 Task: Look for products in the category "Babies & Kids" from Aura Cacia only.
Action: Mouse moved to (326, 134)
Screenshot: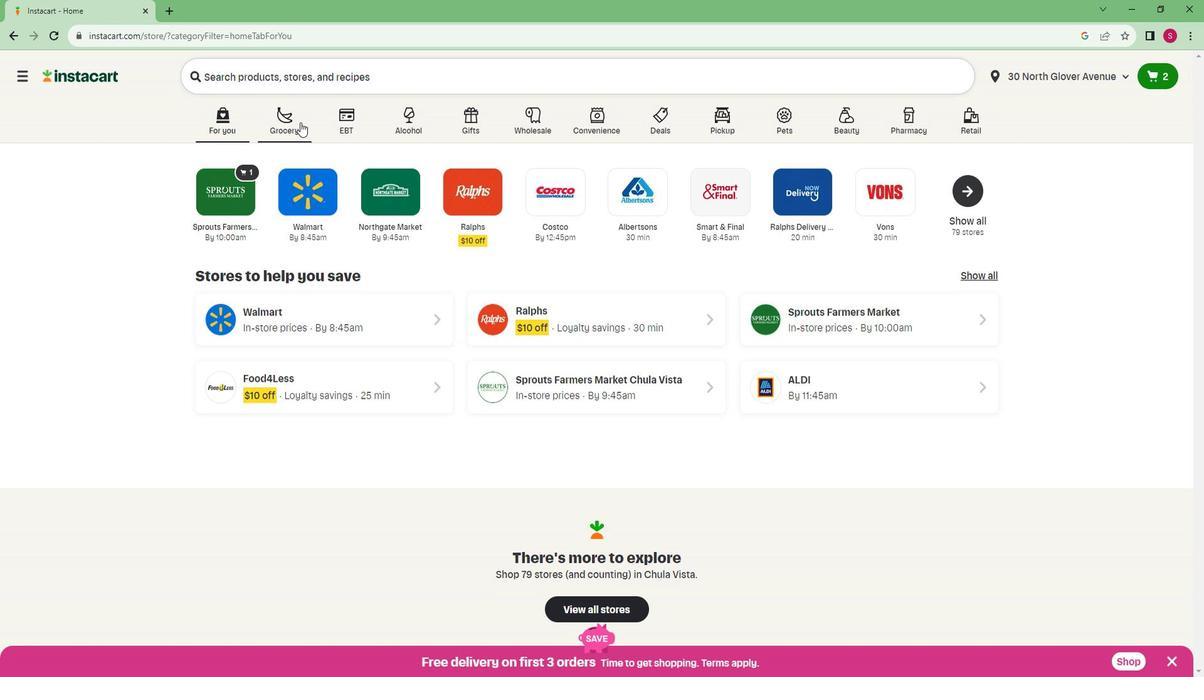 
Action: Mouse pressed left at (326, 134)
Screenshot: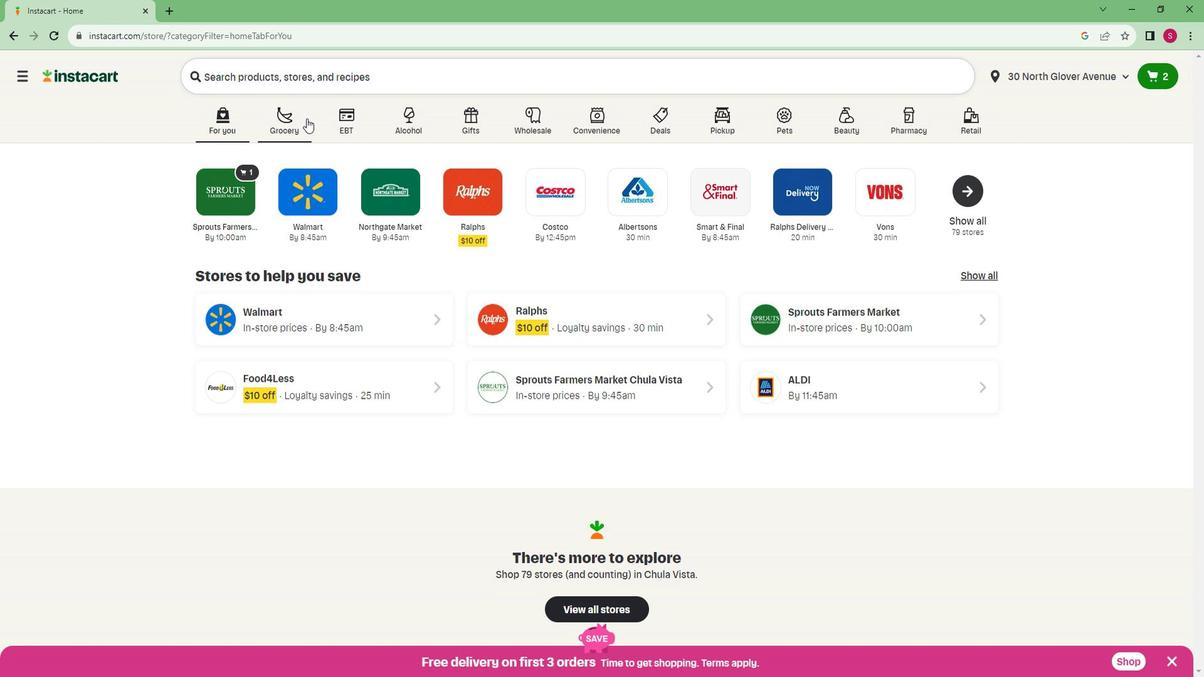 
Action: Mouse moved to (260, 380)
Screenshot: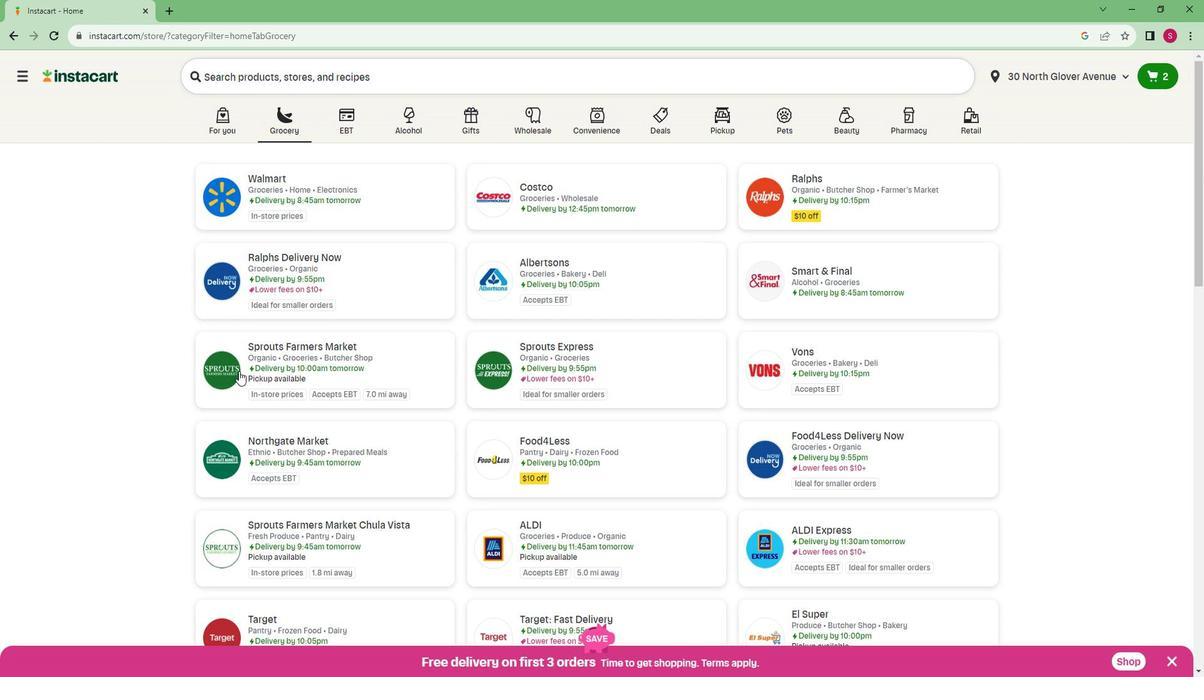 
Action: Mouse pressed left at (260, 380)
Screenshot: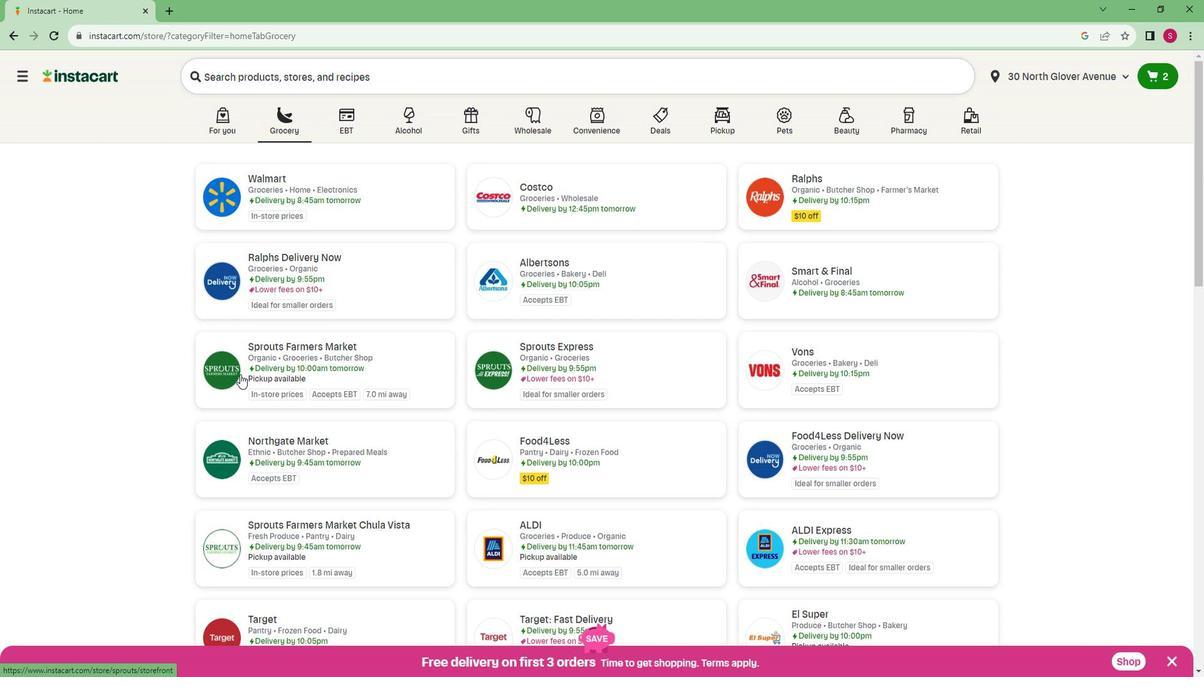 
Action: Mouse moved to (70, 515)
Screenshot: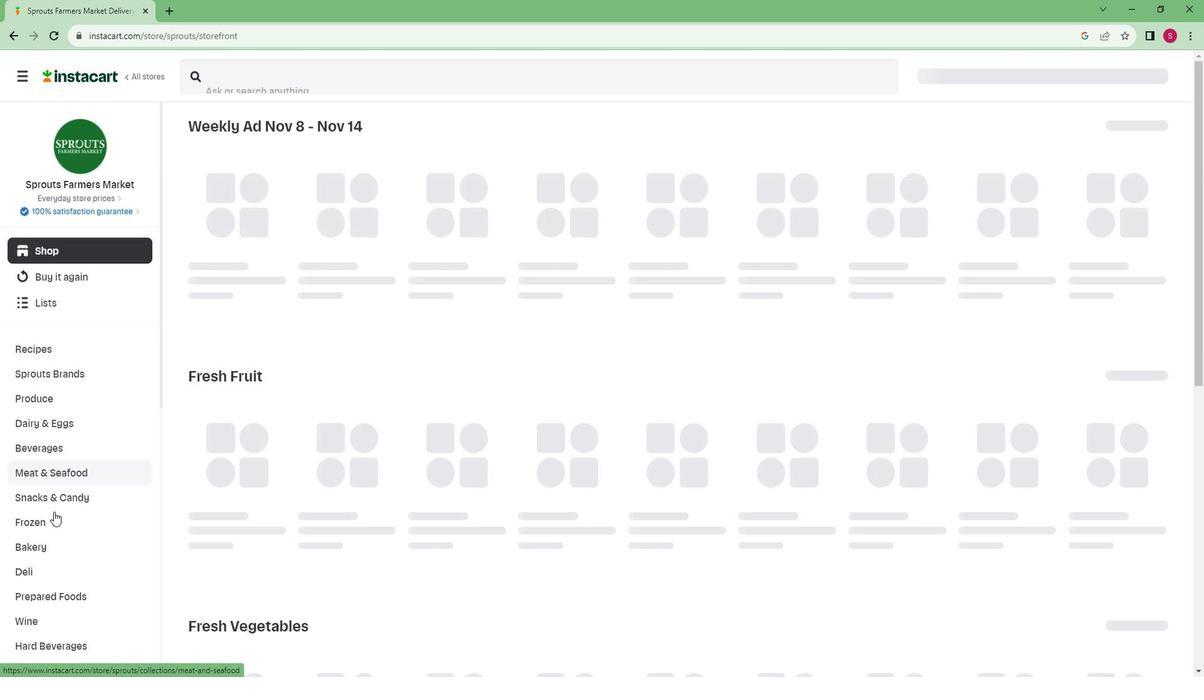 
Action: Mouse scrolled (70, 514) with delta (0, 0)
Screenshot: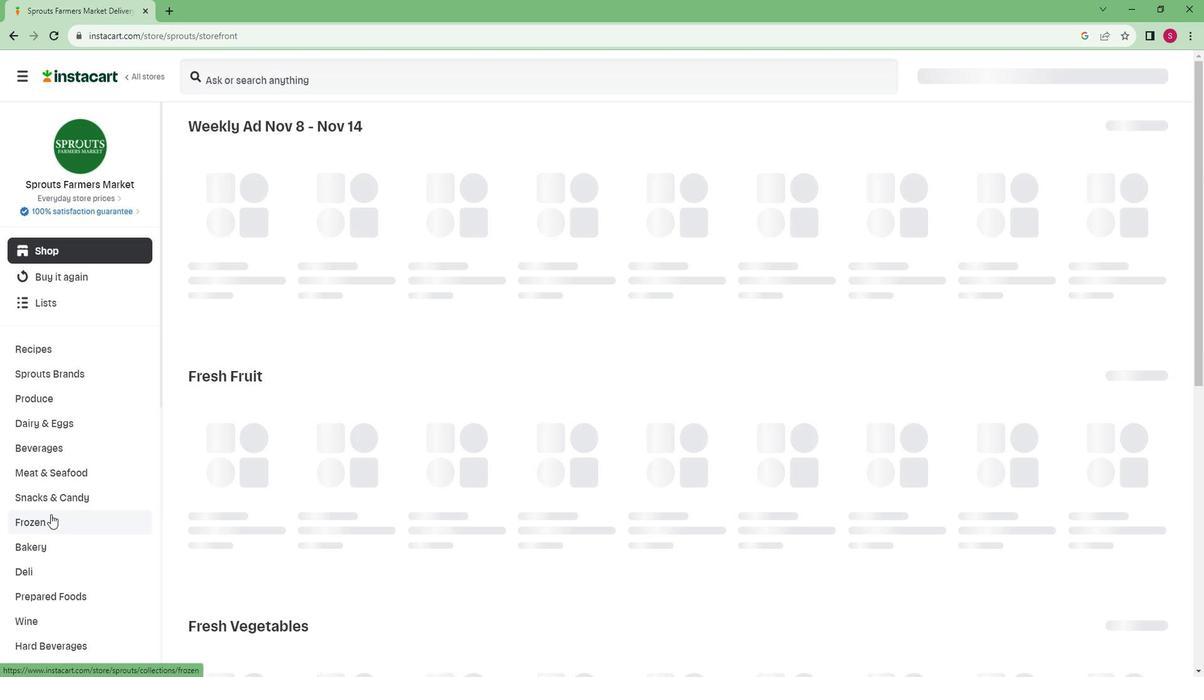 
Action: Mouse scrolled (70, 514) with delta (0, 0)
Screenshot: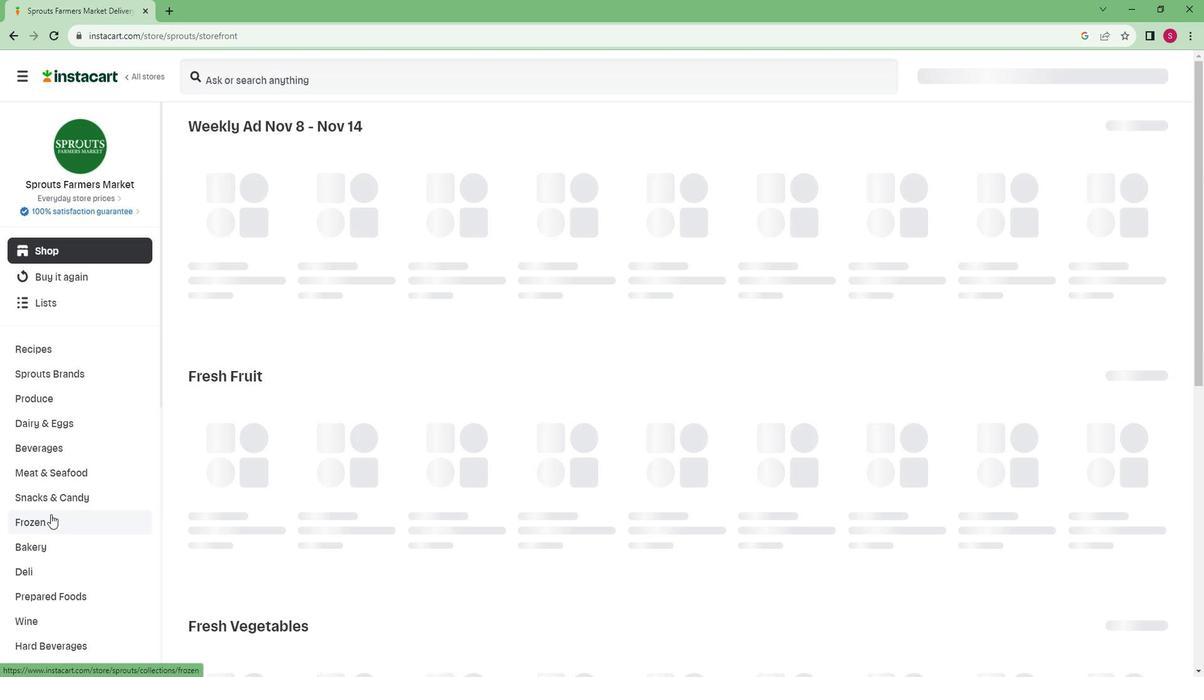 
Action: Mouse scrolled (70, 514) with delta (0, 0)
Screenshot: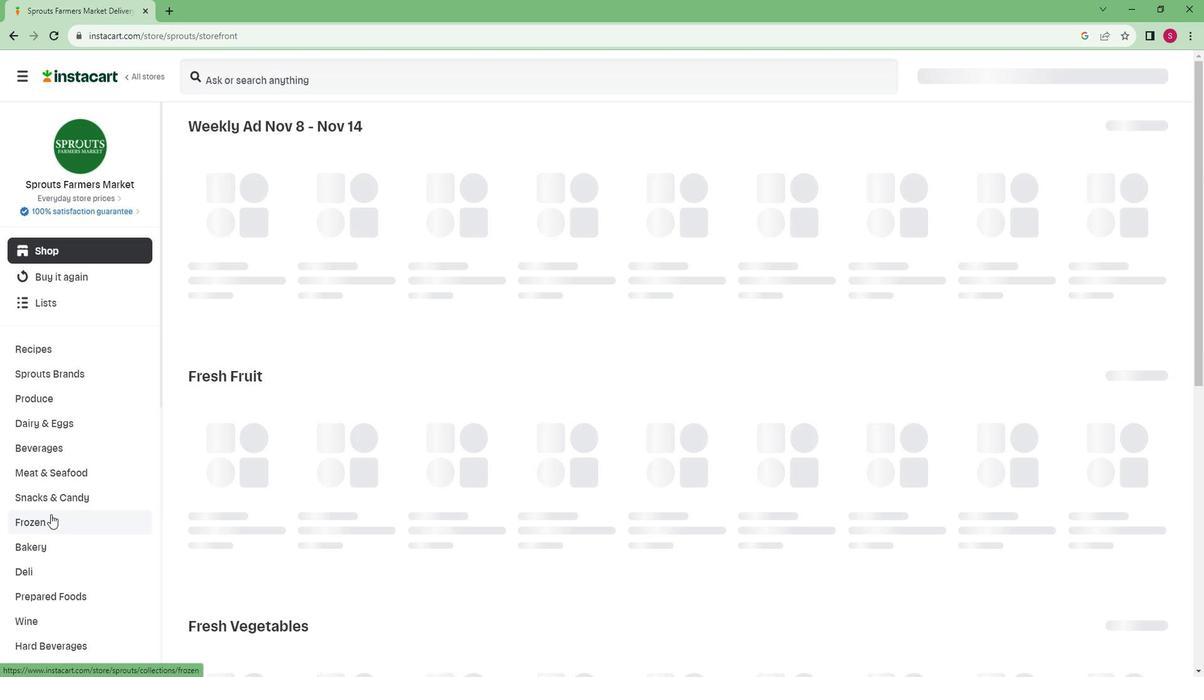 
Action: Mouse scrolled (70, 514) with delta (0, 0)
Screenshot: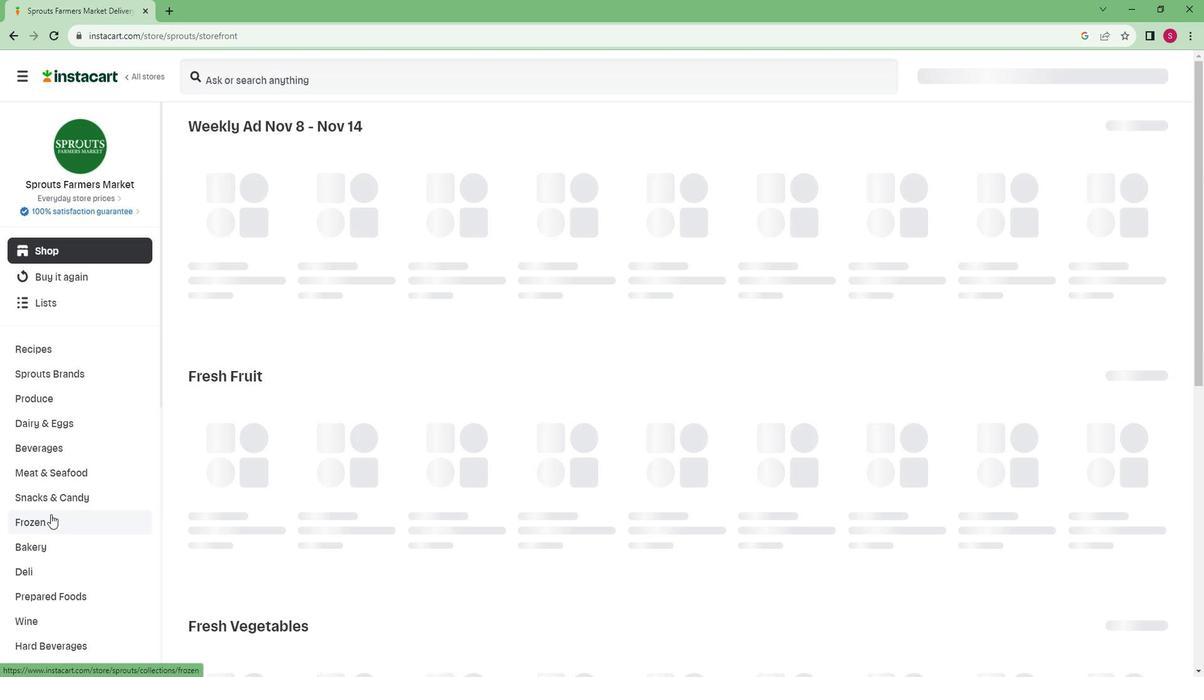 
Action: Mouse moved to (70, 515)
Screenshot: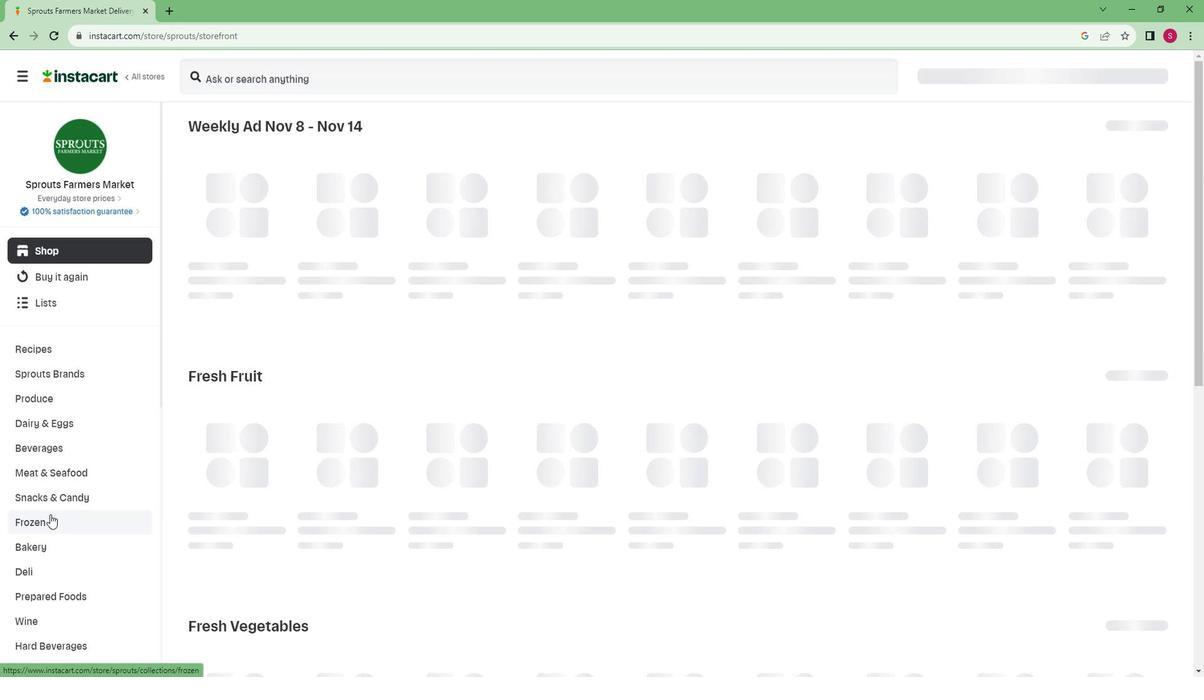 
Action: Mouse scrolled (70, 514) with delta (0, 0)
Screenshot: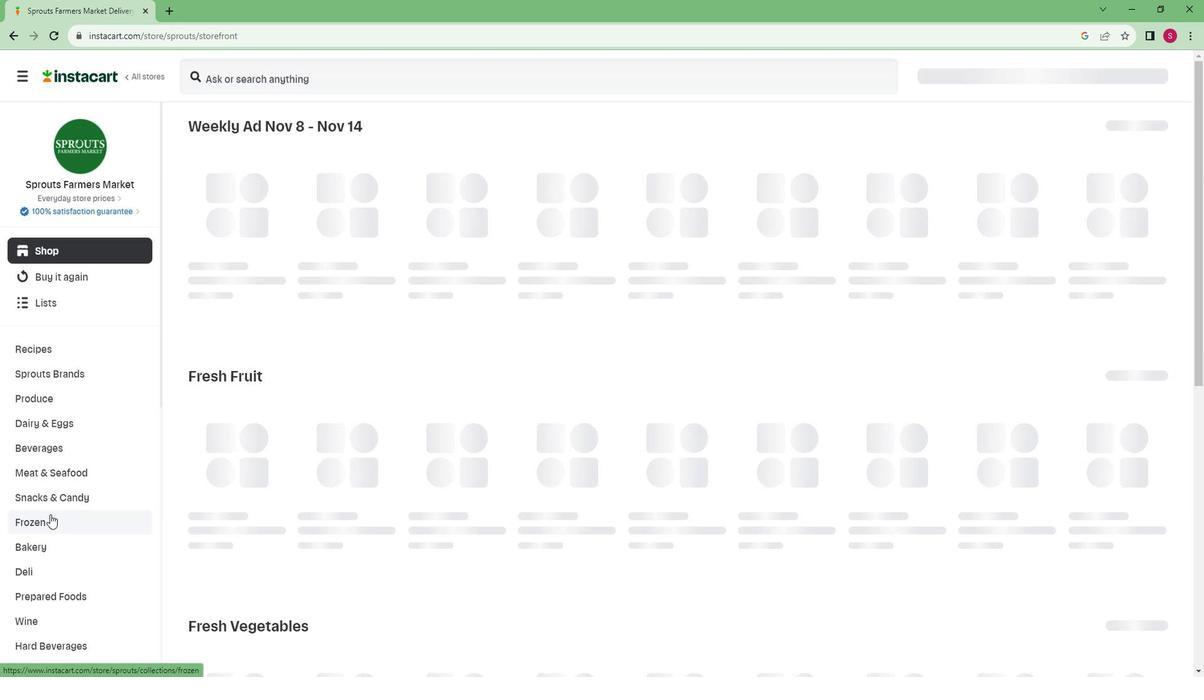 
Action: Mouse moved to (68, 515)
Screenshot: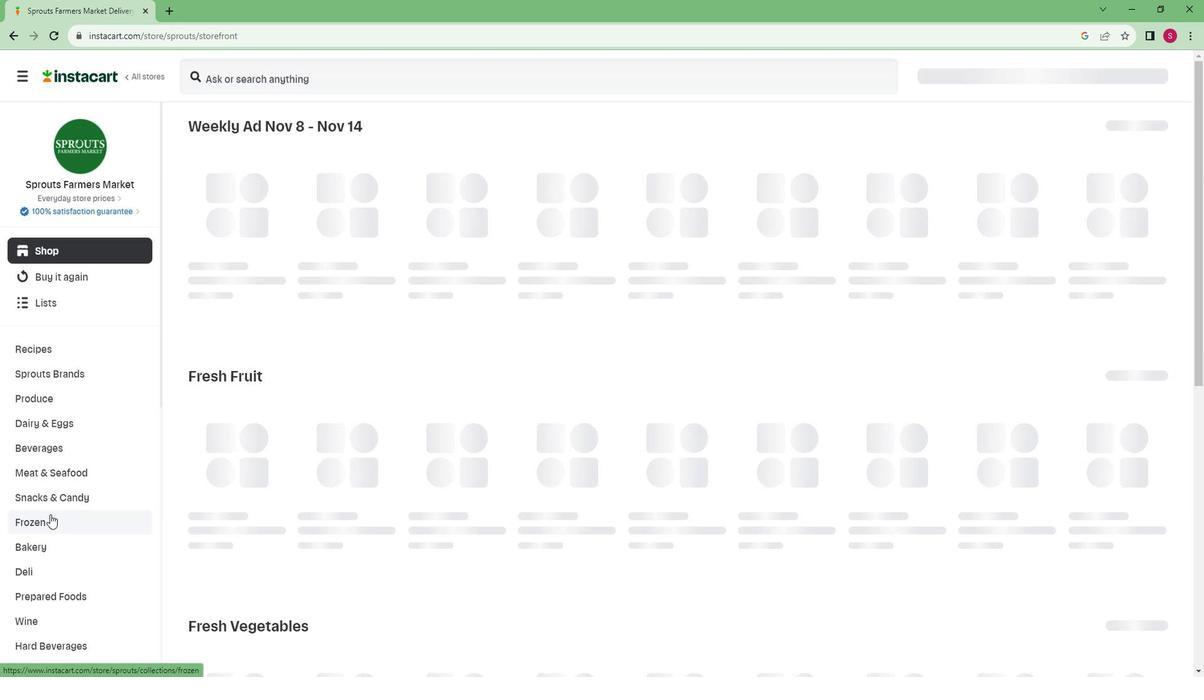 
Action: Mouse scrolled (68, 514) with delta (0, 0)
Screenshot: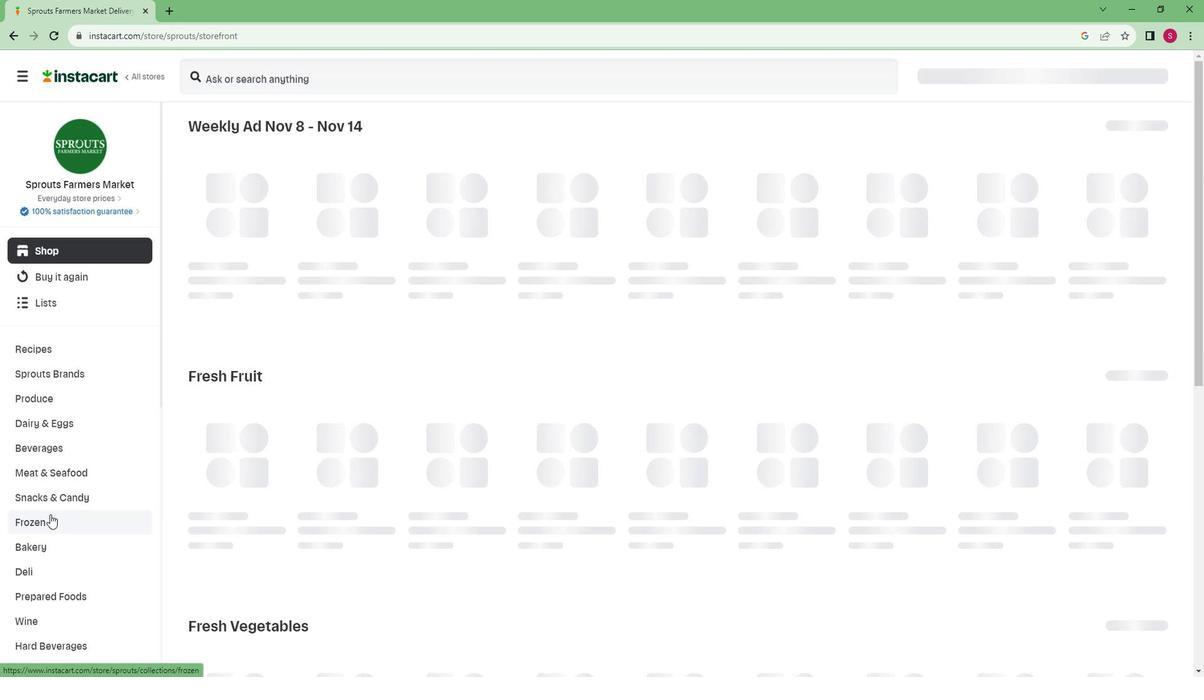 
Action: Mouse moved to (68, 515)
Screenshot: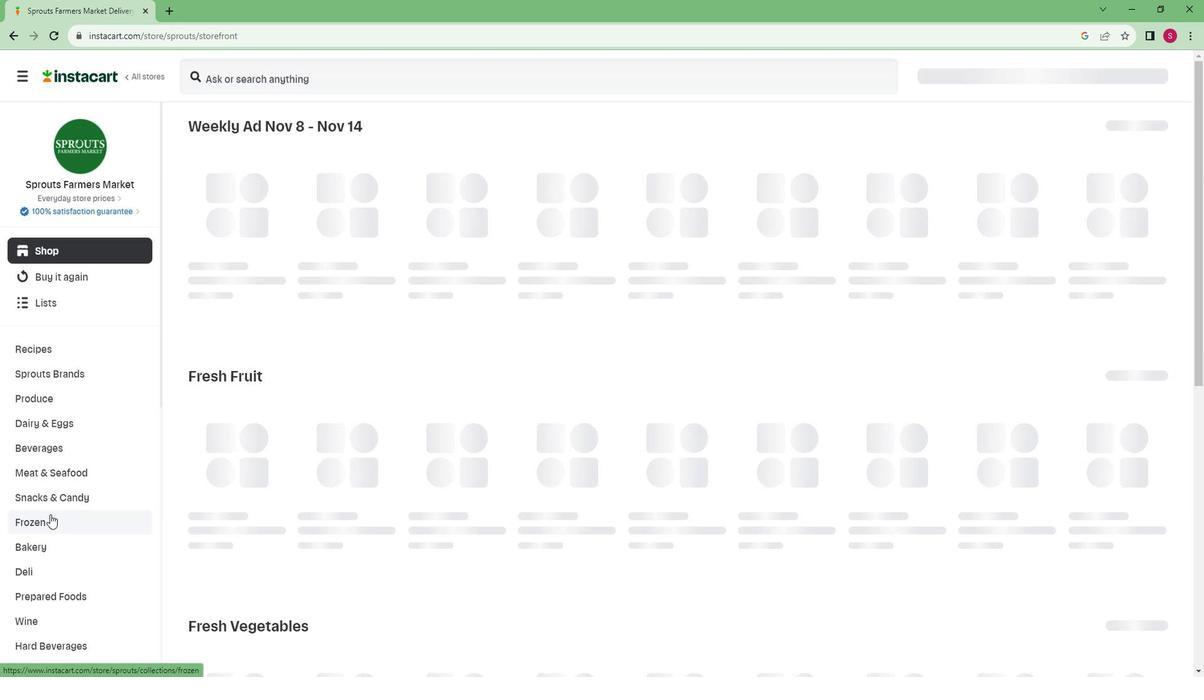 
Action: Mouse scrolled (68, 514) with delta (0, 0)
Screenshot: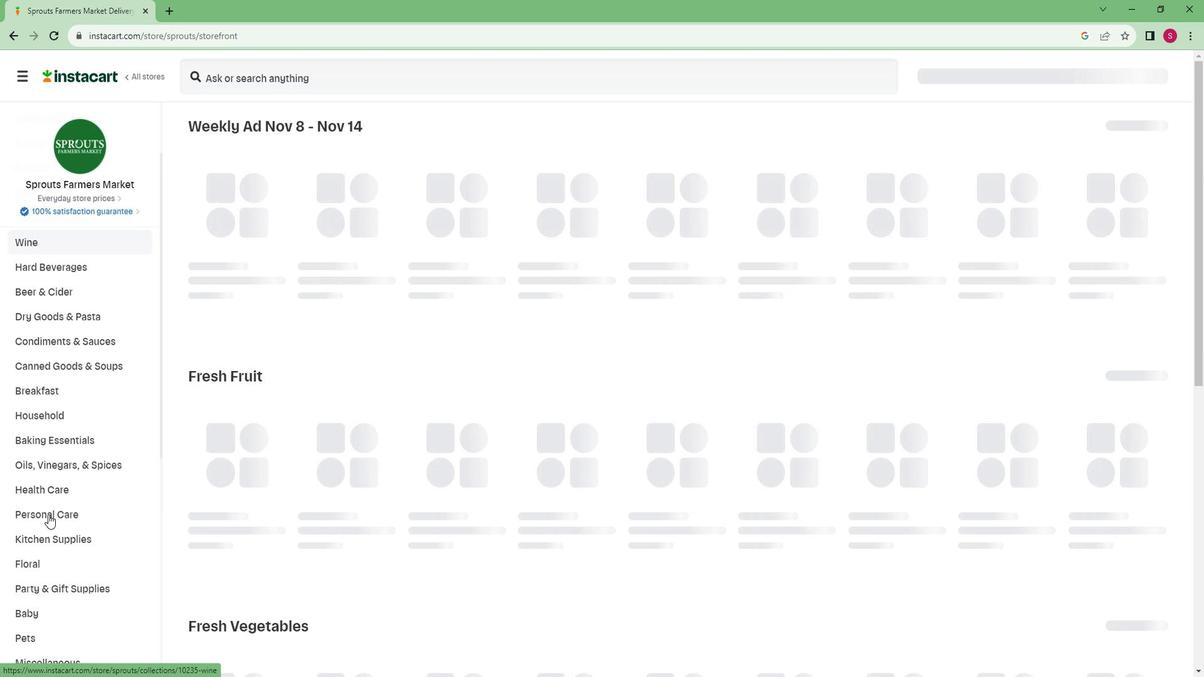 
Action: Mouse scrolled (68, 514) with delta (0, 0)
Screenshot: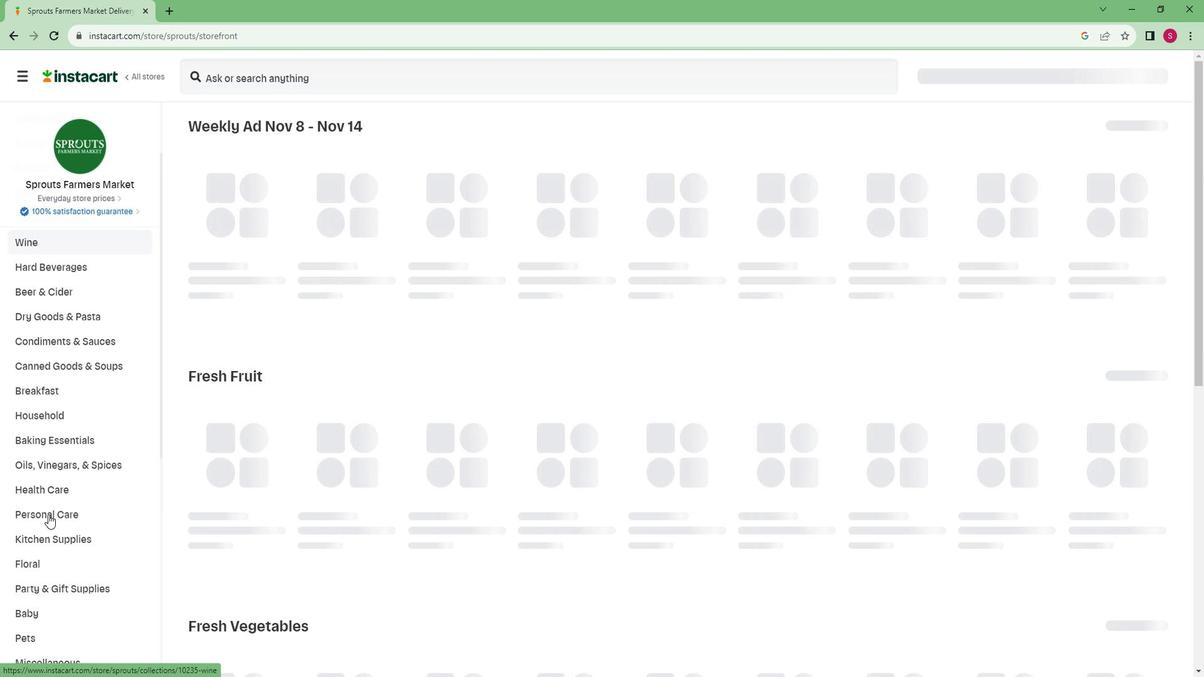 
Action: Mouse scrolled (68, 514) with delta (0, 0)
Screenshot: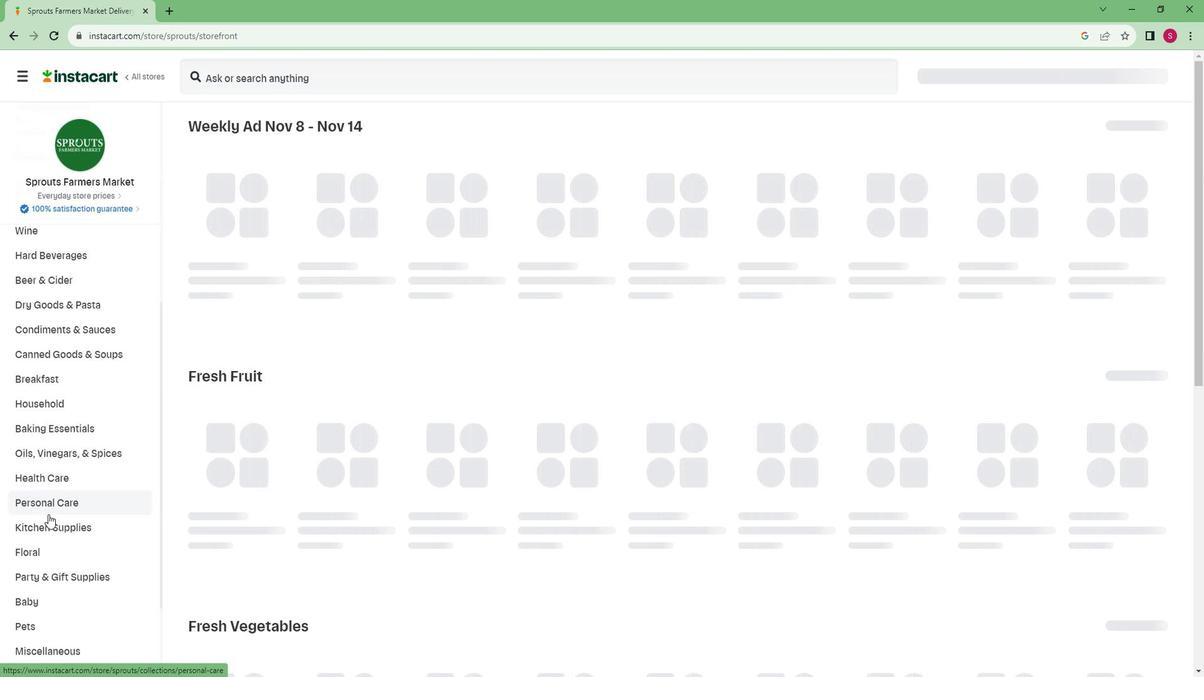 
Action: Mouse scrolled (68, 514) with delta (0, 0)
Screenshot: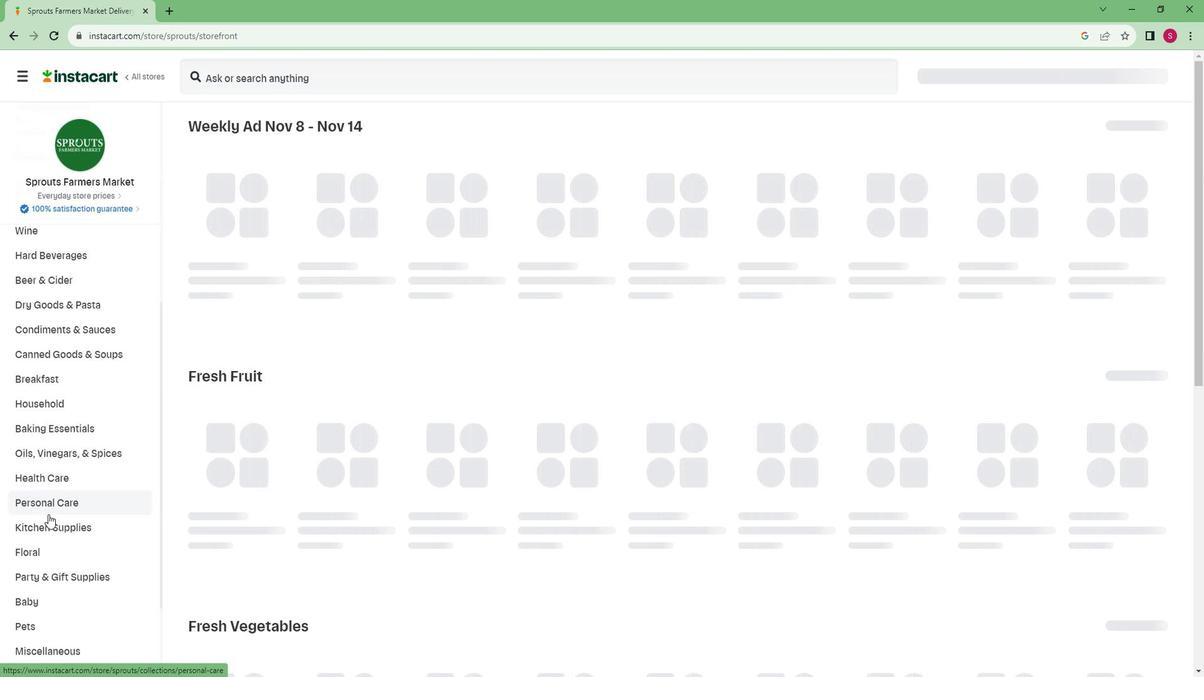 
Action: Mouse scrolled (68, 514) with delta (0, 0)
Screenshot: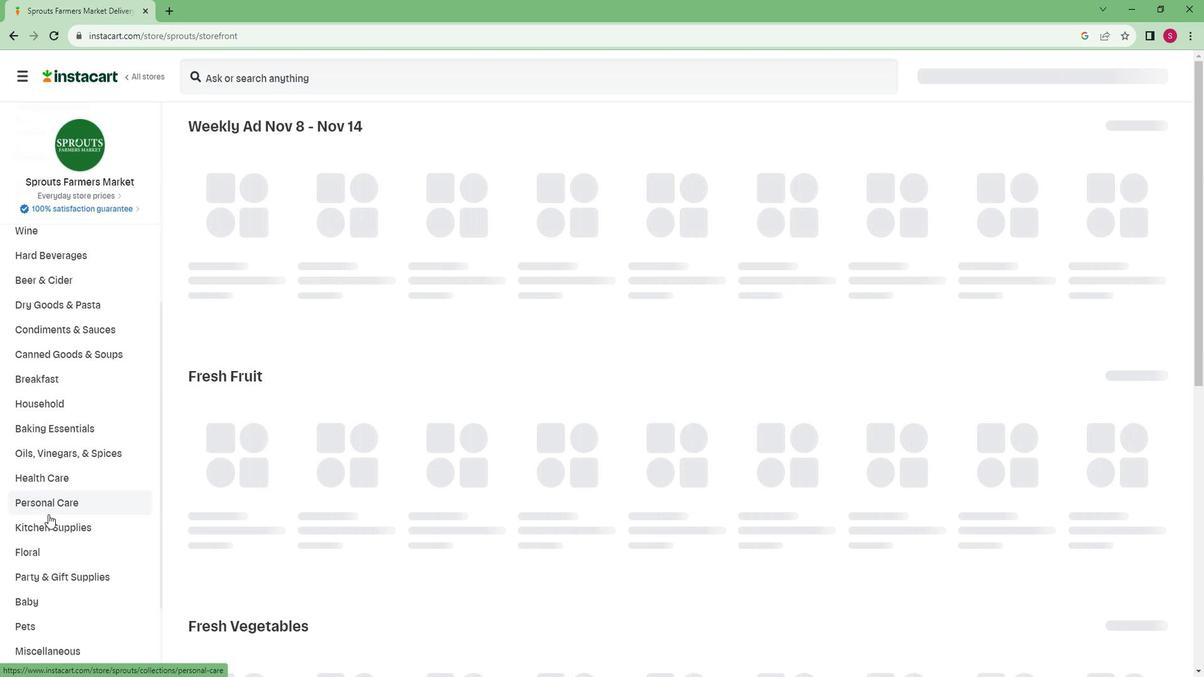 
Action: Mouse scrolled (68, 514) with delta (0, 0)
Screenshot: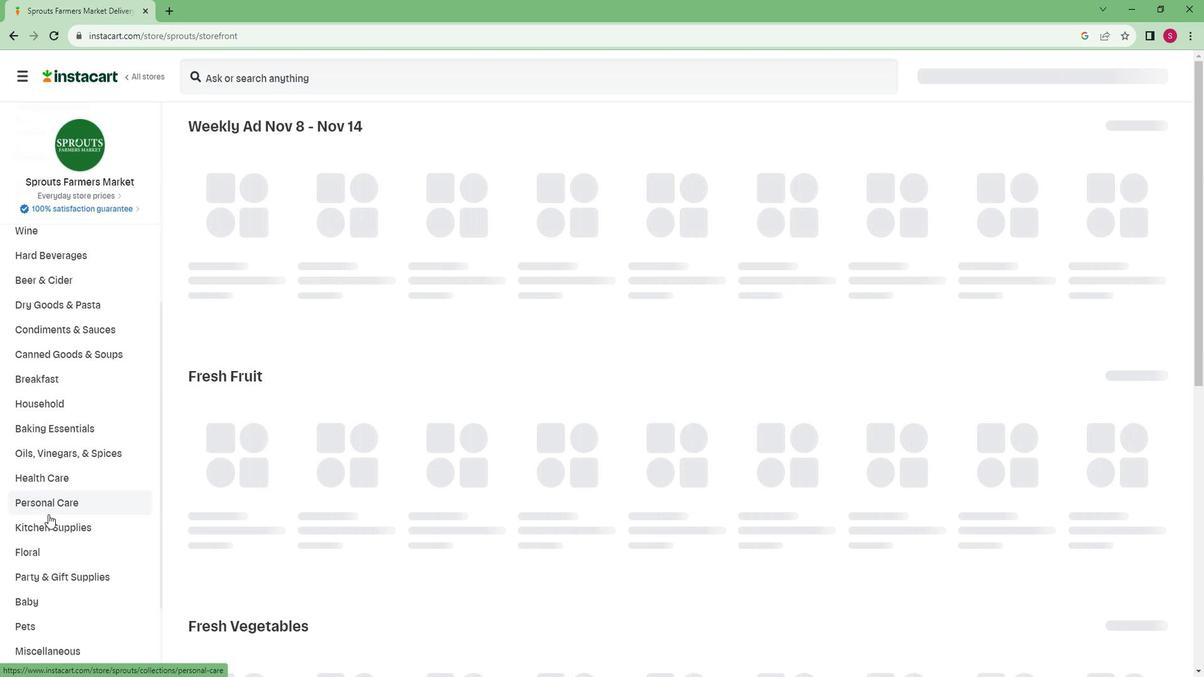 
Action: Mouse moved to (67, 515)
Screenshot: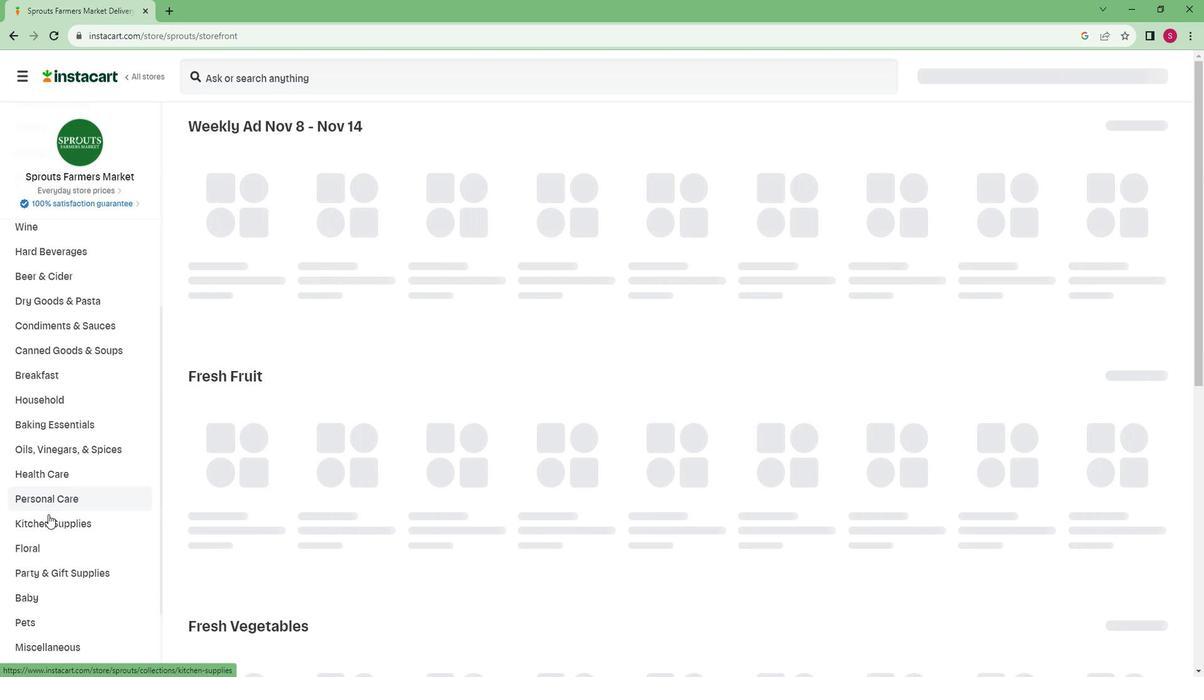 
Action: Mouse scrolled (67, 514) with delta (0, 0)
Screenshot: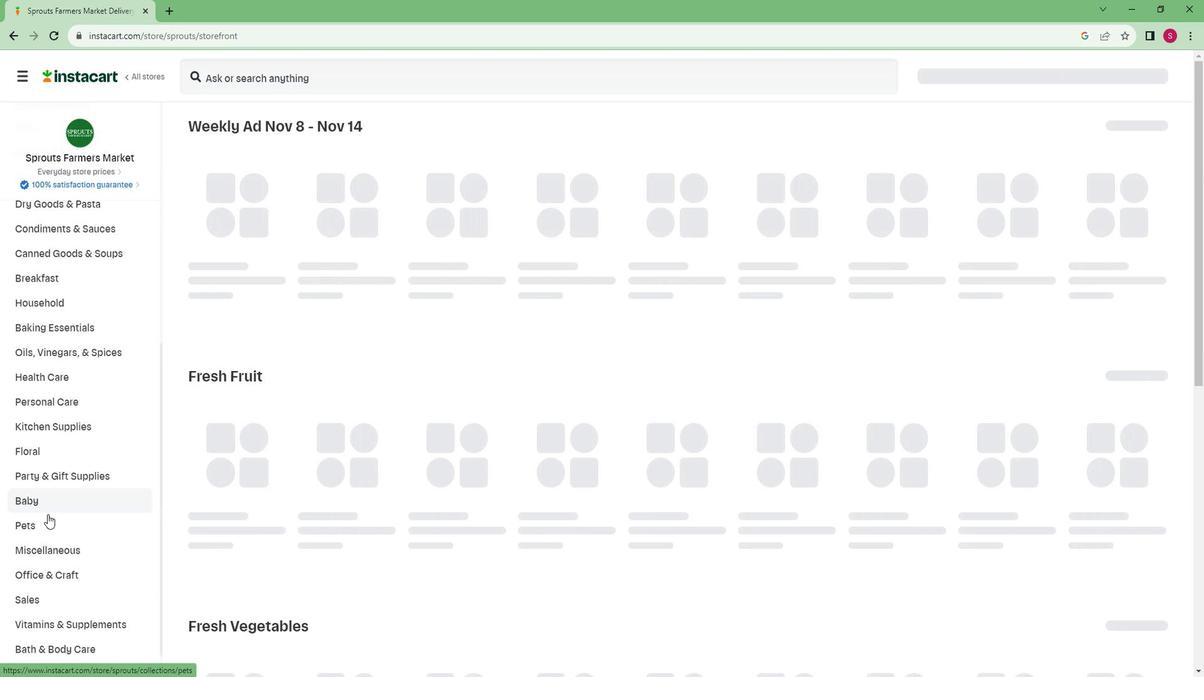 
Action: Mouse scrolled (67, 514) with delta (0, 0)
Screenshot: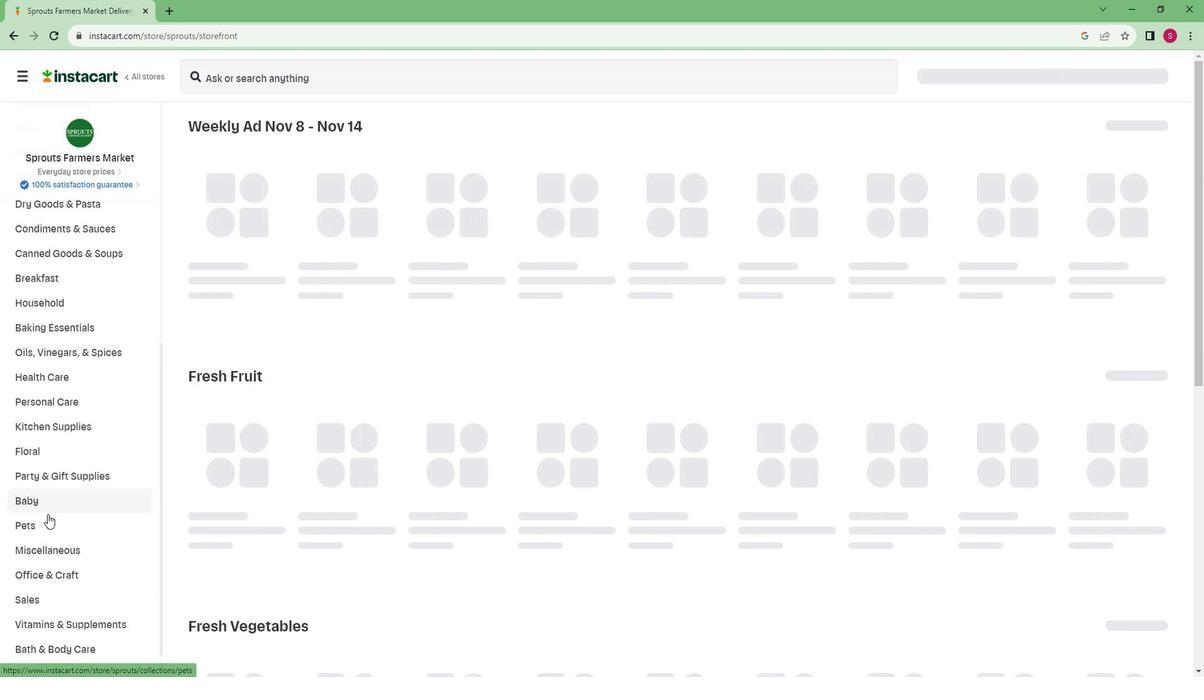 
Action: Mouse scrolled (67, 514) with delta (0, 0)
Screenshot: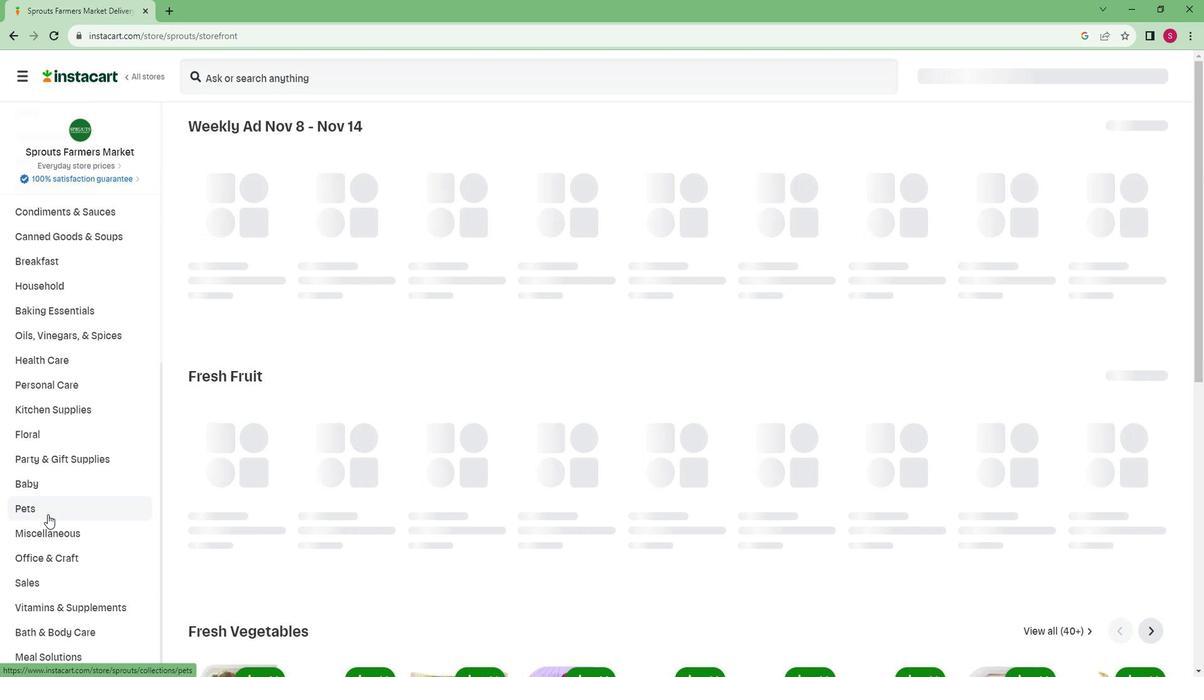 
Action: Mouse scrolled (67, 514) with delta (0, 0)
Screenshot: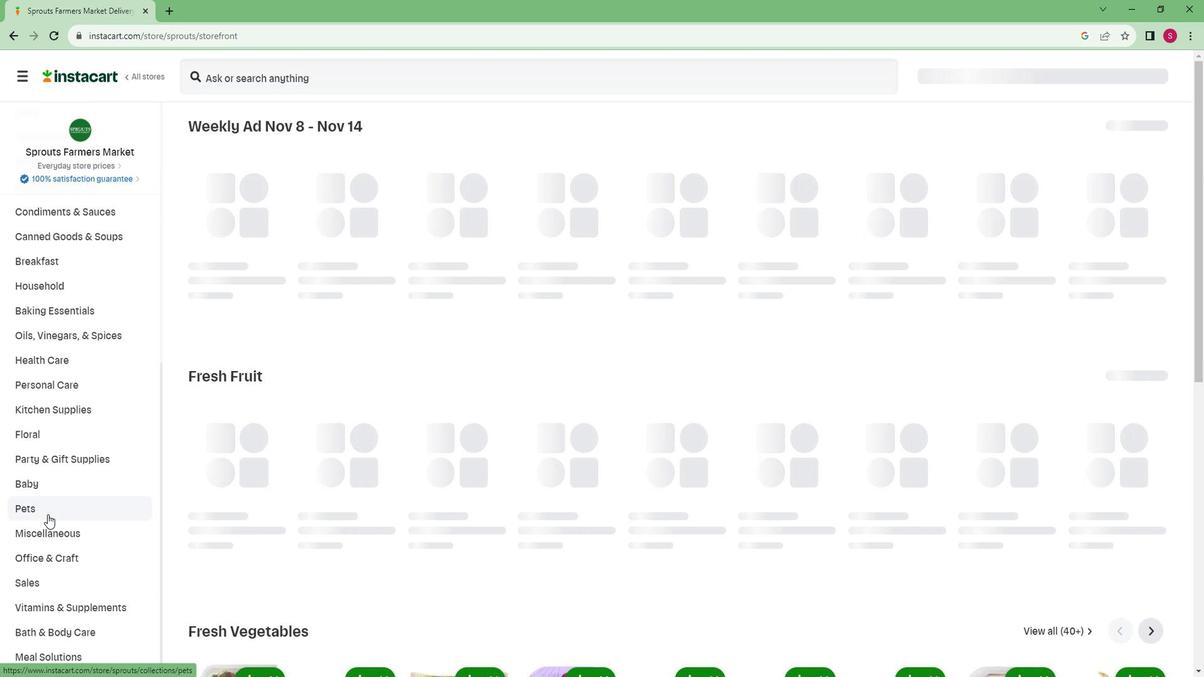 
Action: Mouse moved to (66, 516)
Screenshot: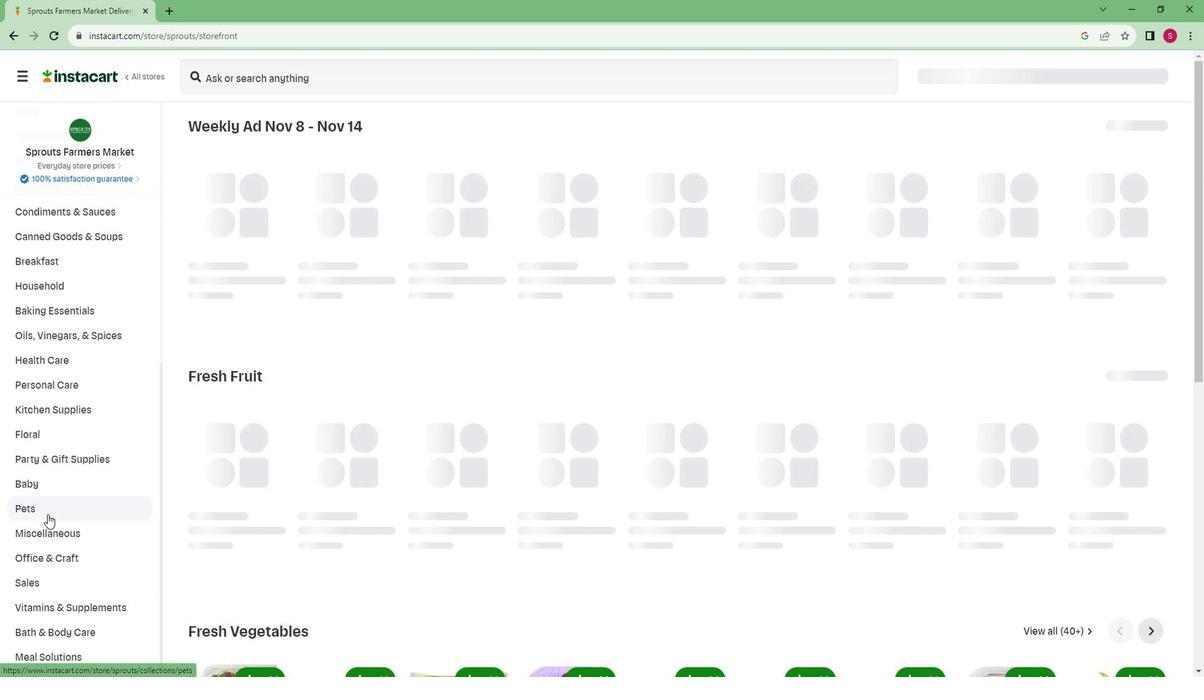 
Action: Mouse scrolled (66, 515) with delta (0, 0)
Screenshot: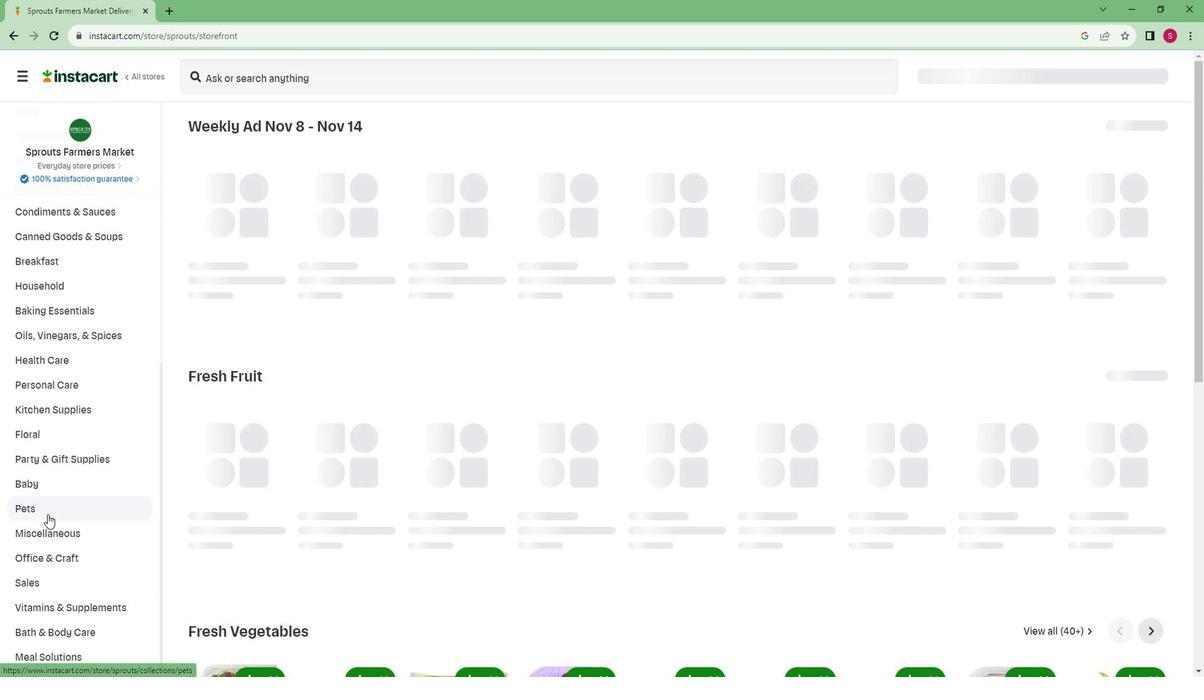 
Action: Mouse moved to (65, 516)
Screenshot: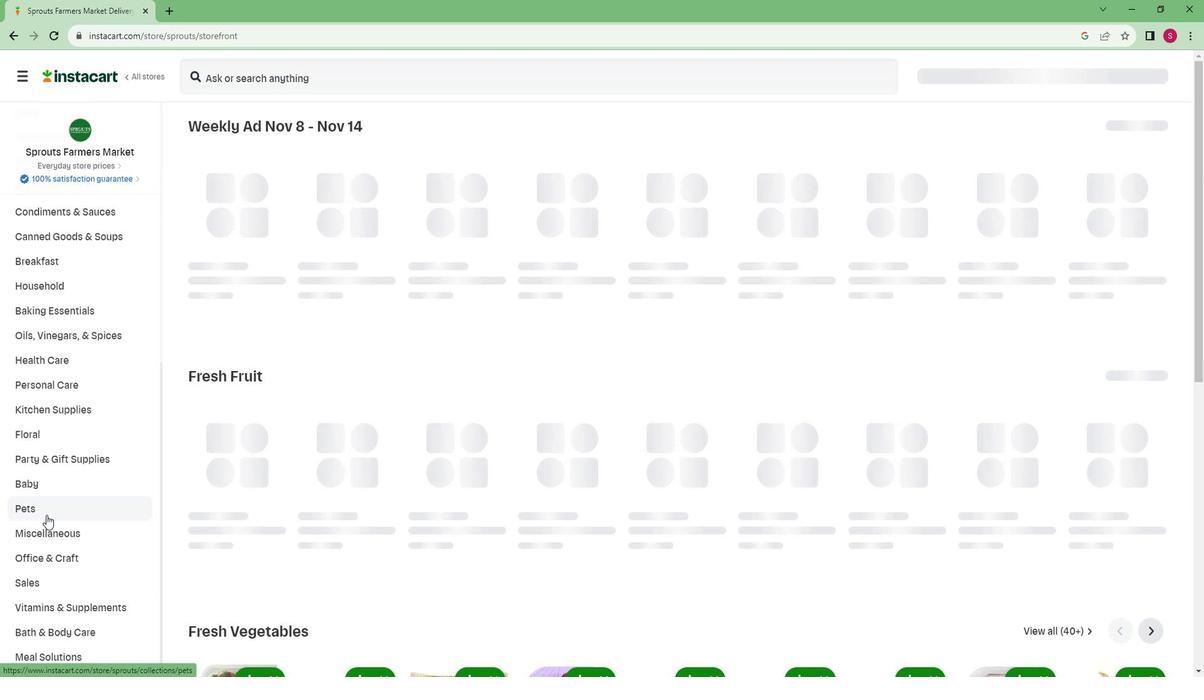 
Action: Mouse scrolled (65, 515) with delta (0, 0)
Screenshot: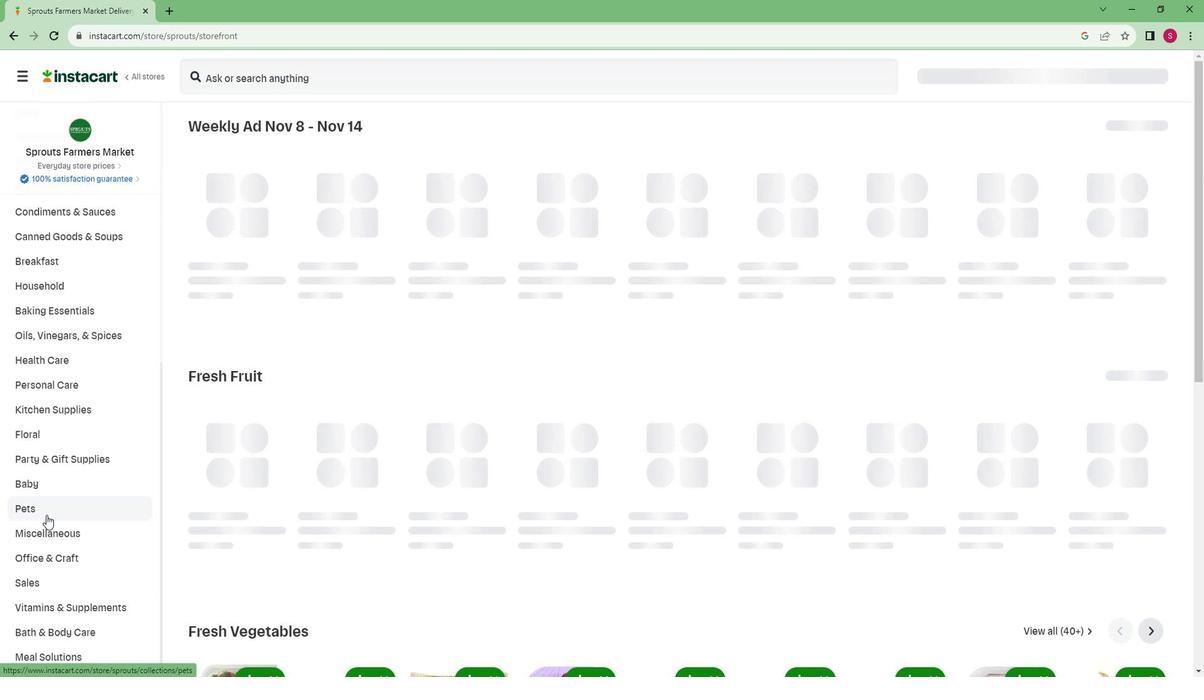 
Action: Mouse moved to (50, 635)
Screenshot: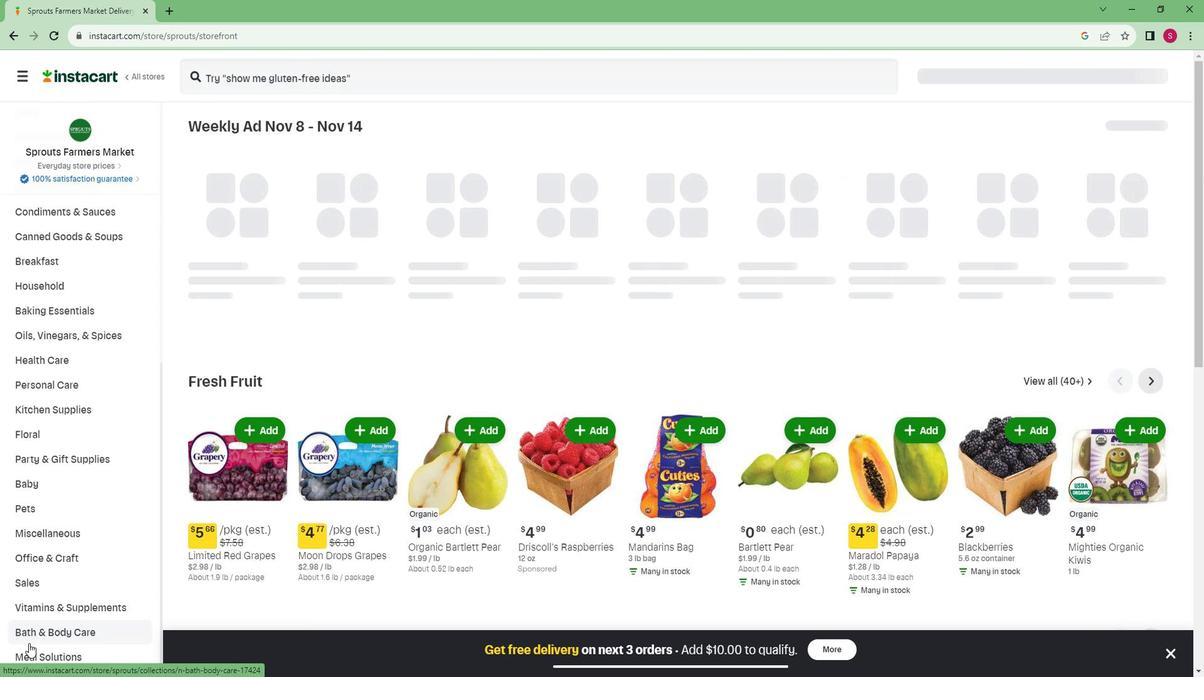 
Action: Mouse pressed left at (50, 635)
Screenshot: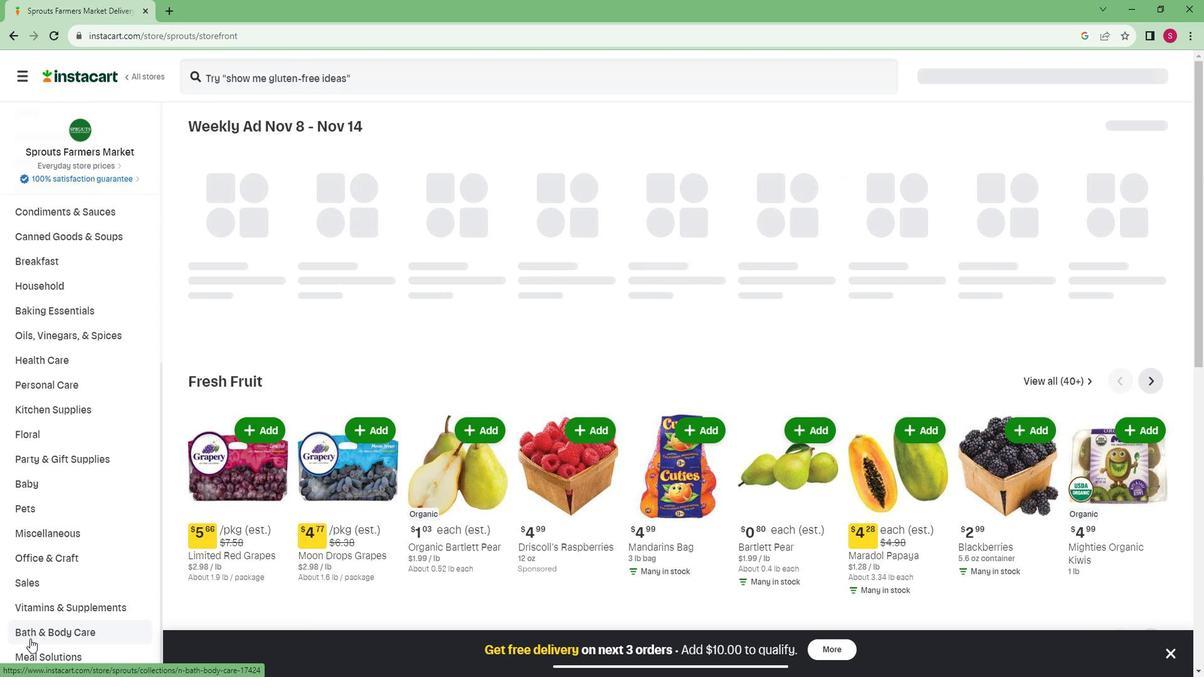 
Action: Mouse moved to (62, 596)
Screenshot: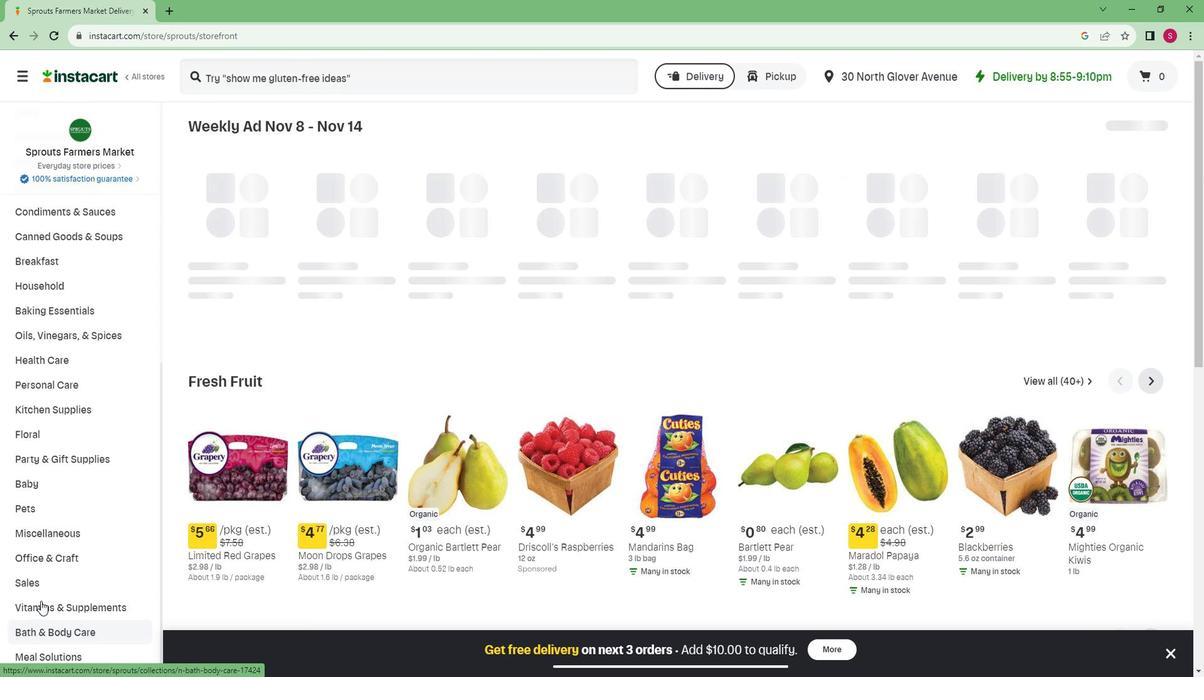 
Action: Mouse scrolled (62, 596) with delta (0, 0)
Screenshot: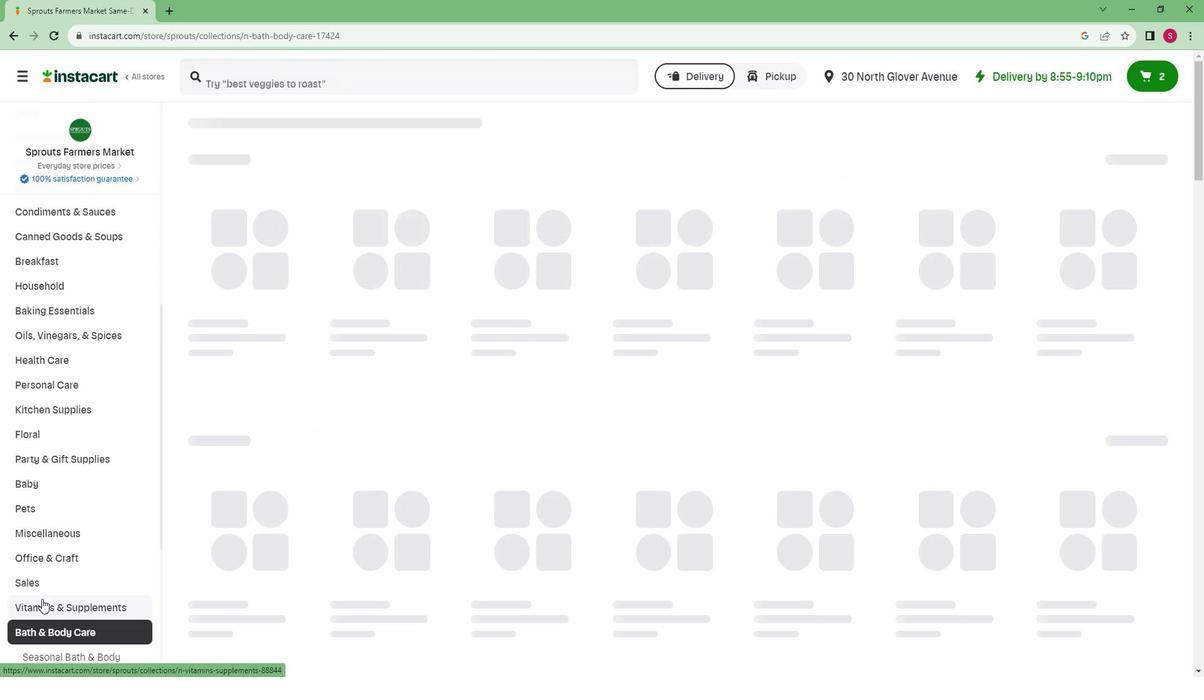
Action: Mouse scrolled (62, 596) with delta (0, 0)
Screenshot: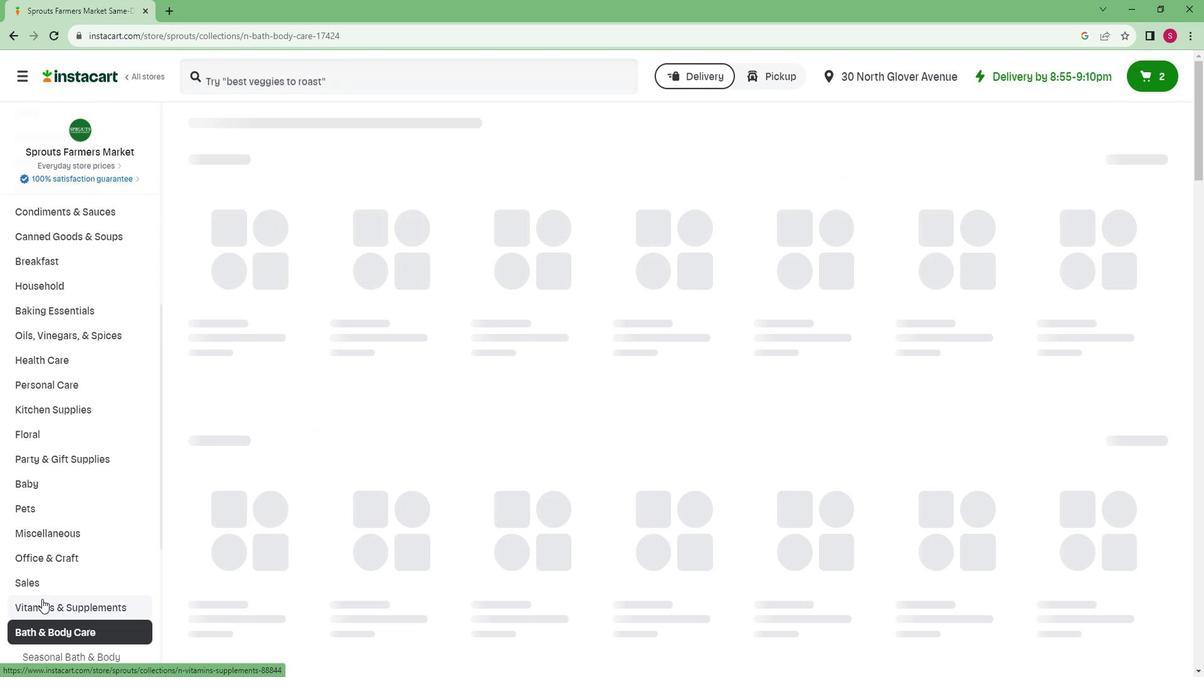
Action: Mouse scrolled (62, 596) with delta (0, 0)
Screenshot: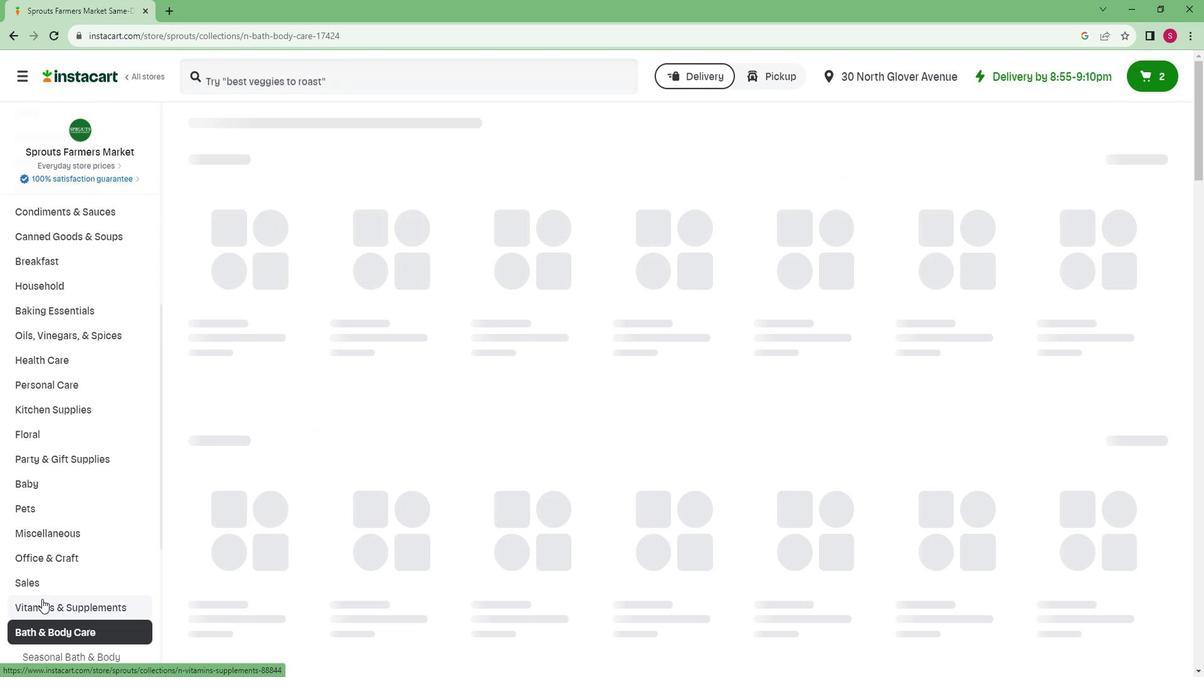 
Action: Mouse scrolled (62, 596) with delta (0, 0)
Screenshot: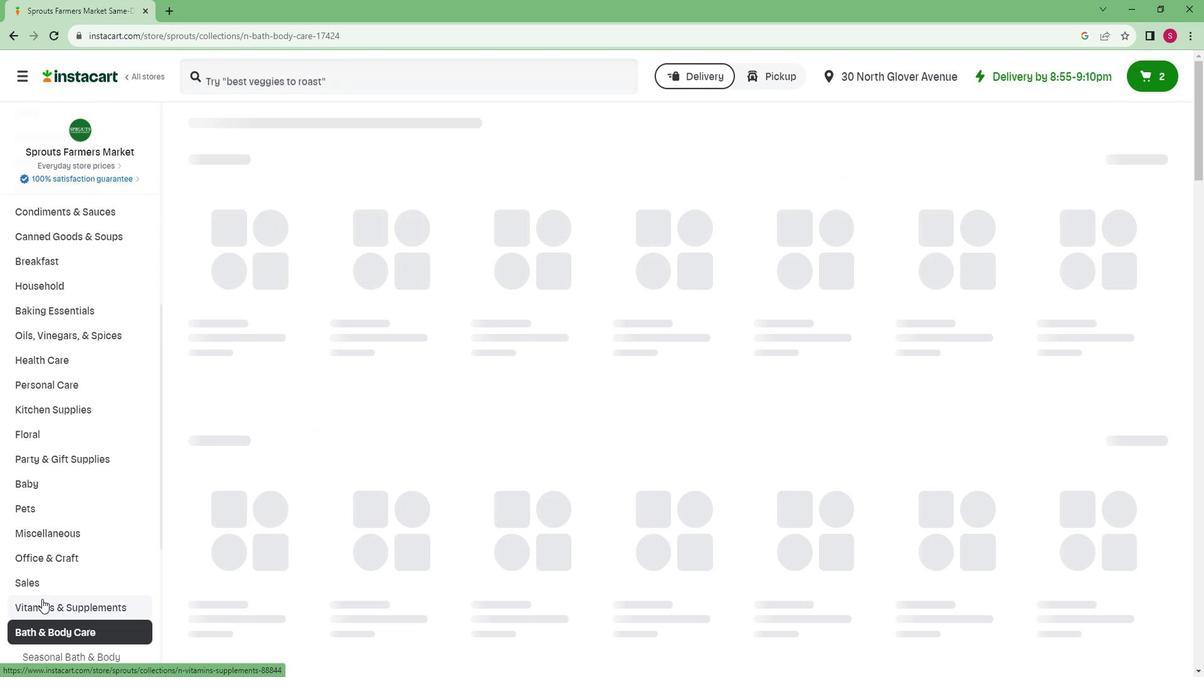 
Action: Mouse scrolled (62, 596) with delta (0, 0)
Screenshot: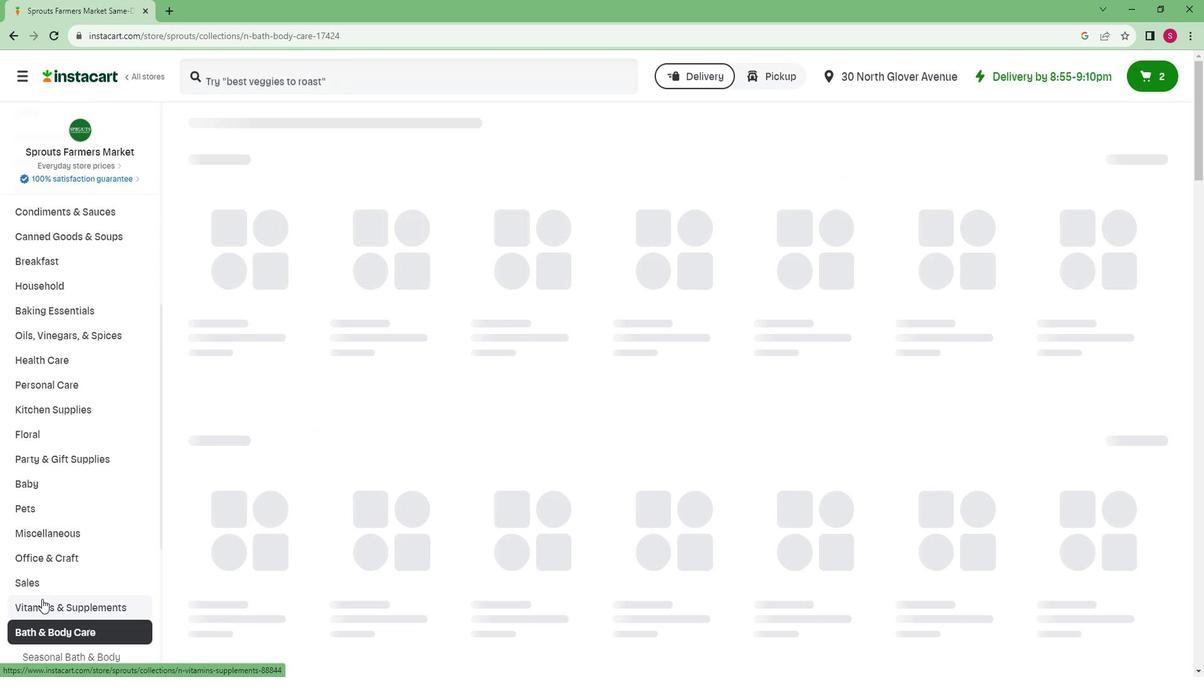 
Action: Mouse scrolled (62, 596) with delta (0, 0)
Screenshot: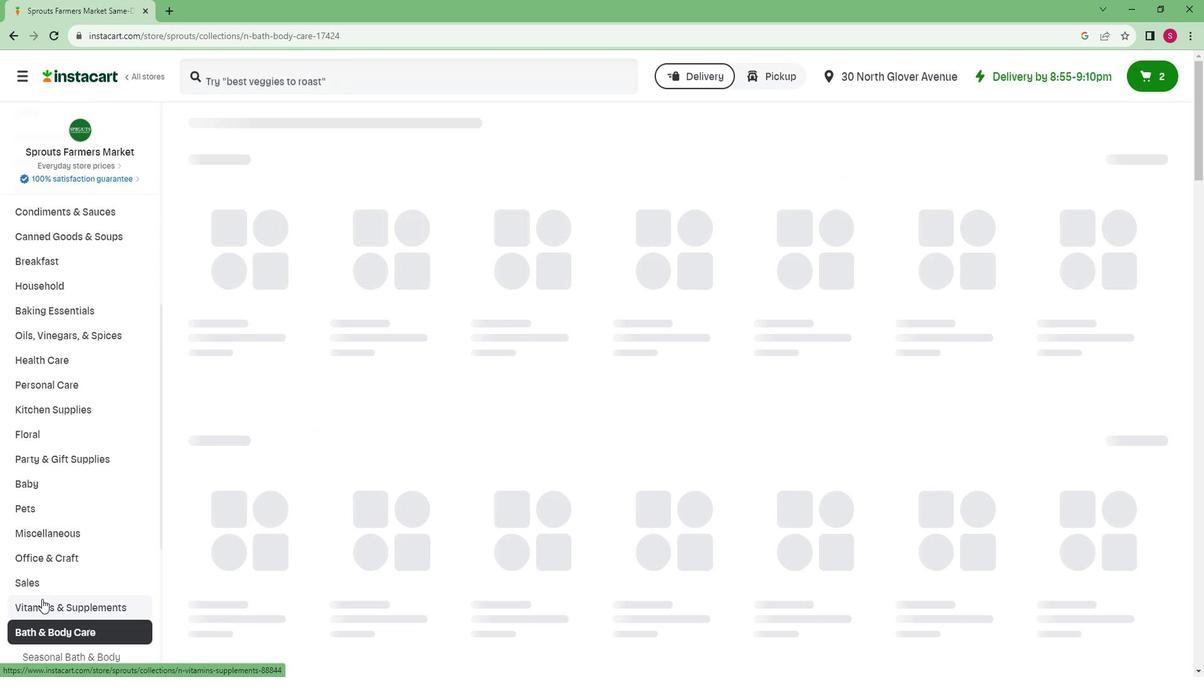 
Action: Mouse scrolled (62, 596) with delta (0, 0)
Screenshot: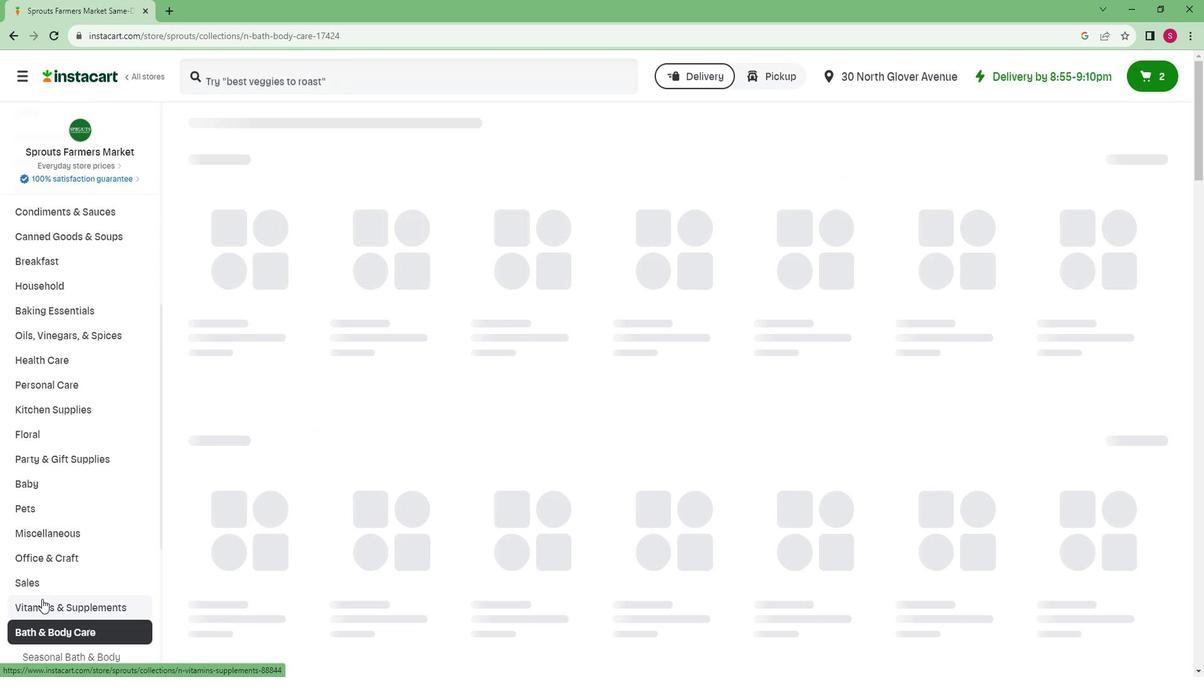 
Action: Mouse moved to (50, 608)
Screenshot: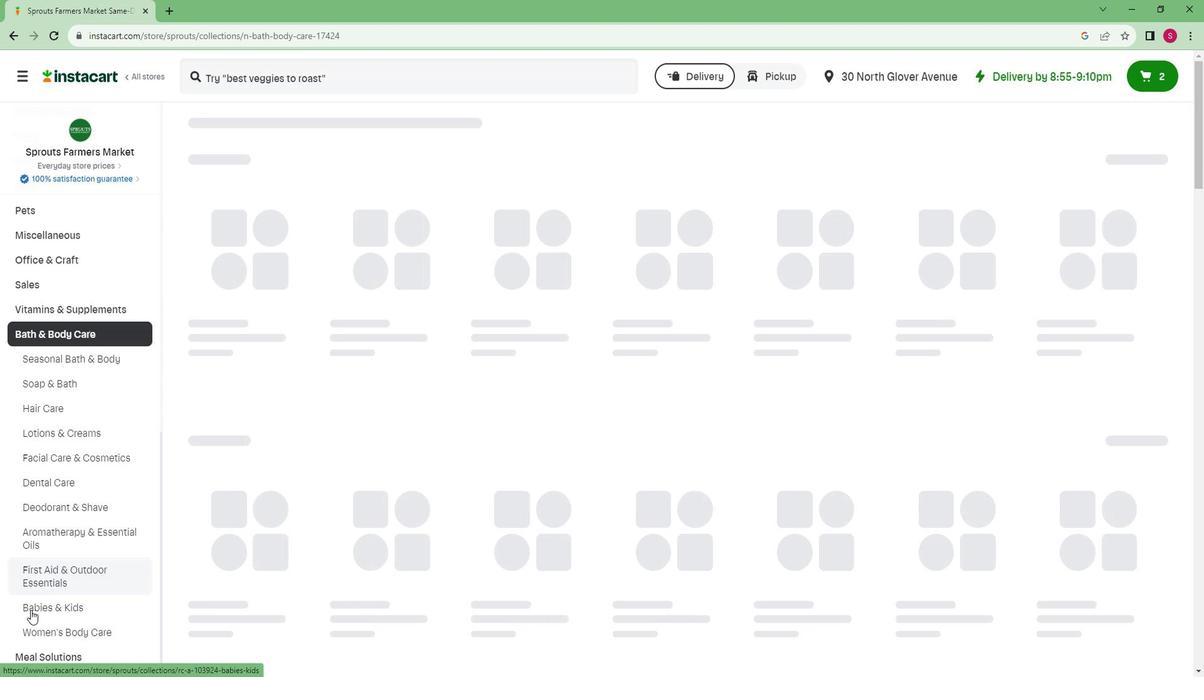 
Action: Mouse pressed left at (50, 608)
Screenshot: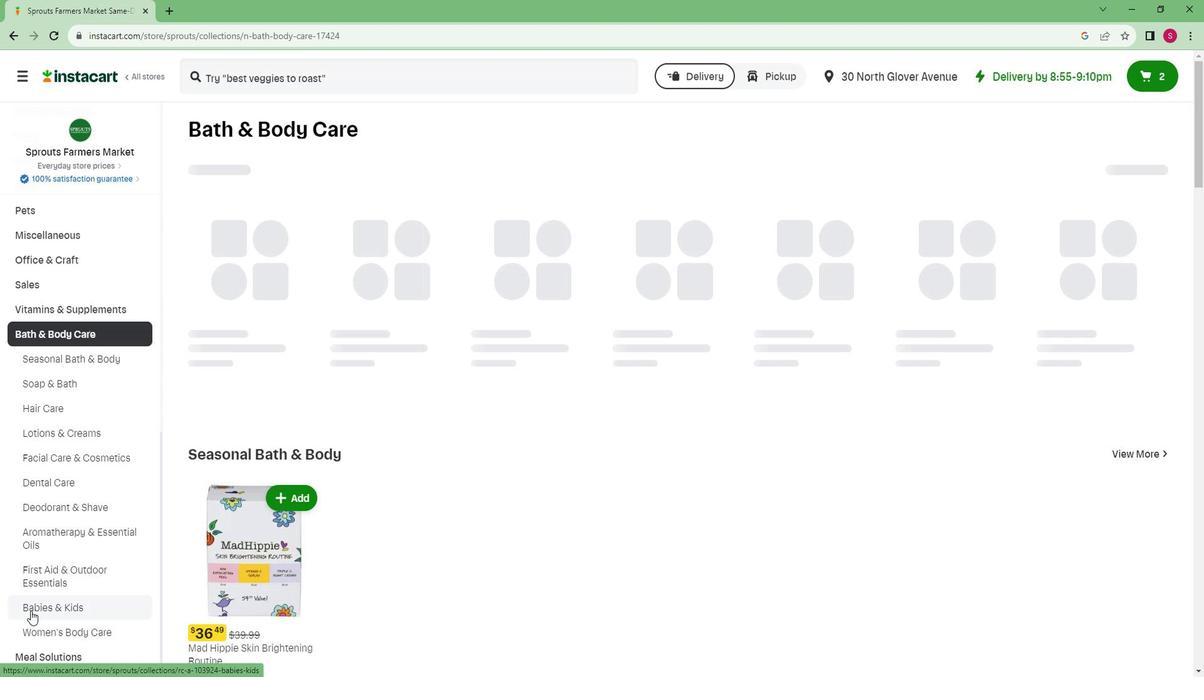 
Action: Mouse moved to (67, 596)
Screenshot: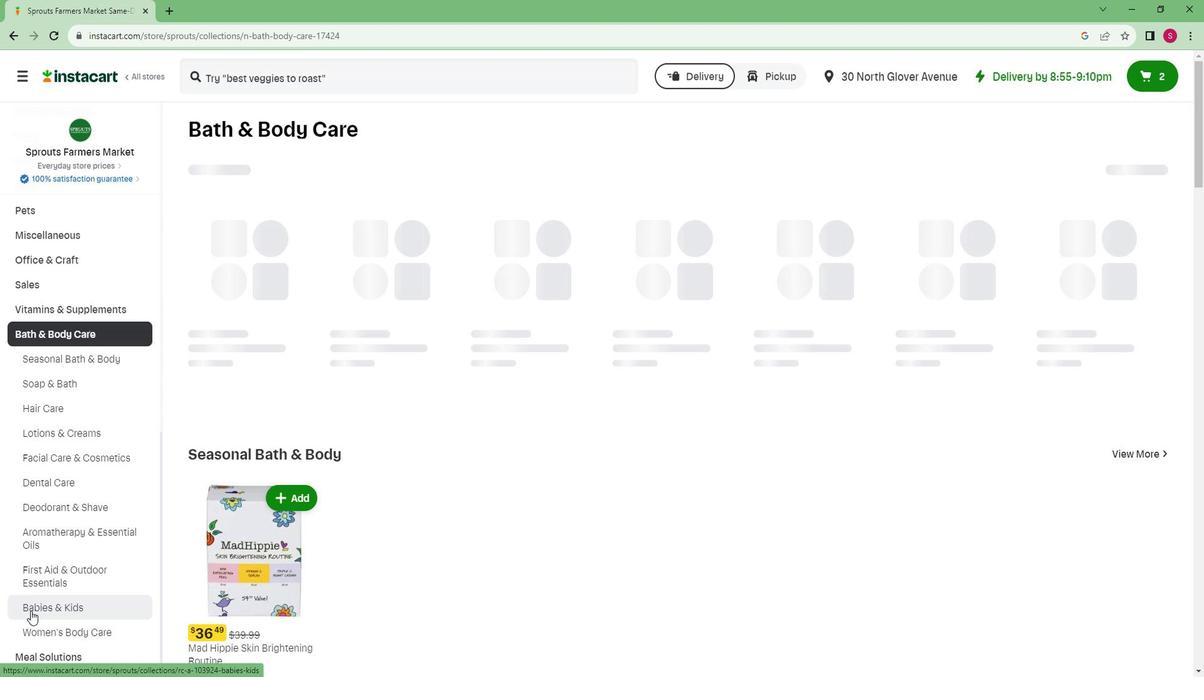 
Action: Mouse scrolled (67, 596) with delta (0, 0)
Screenshot: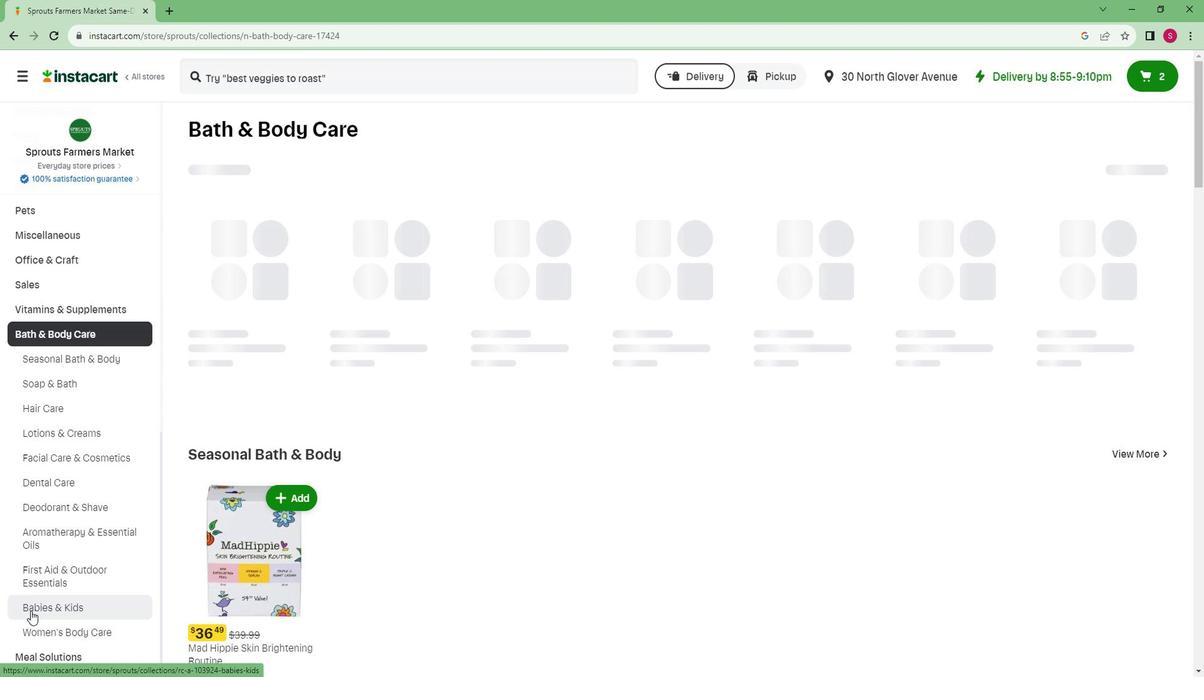 
Action: Mouse moved to (316, 182)
Screenshot: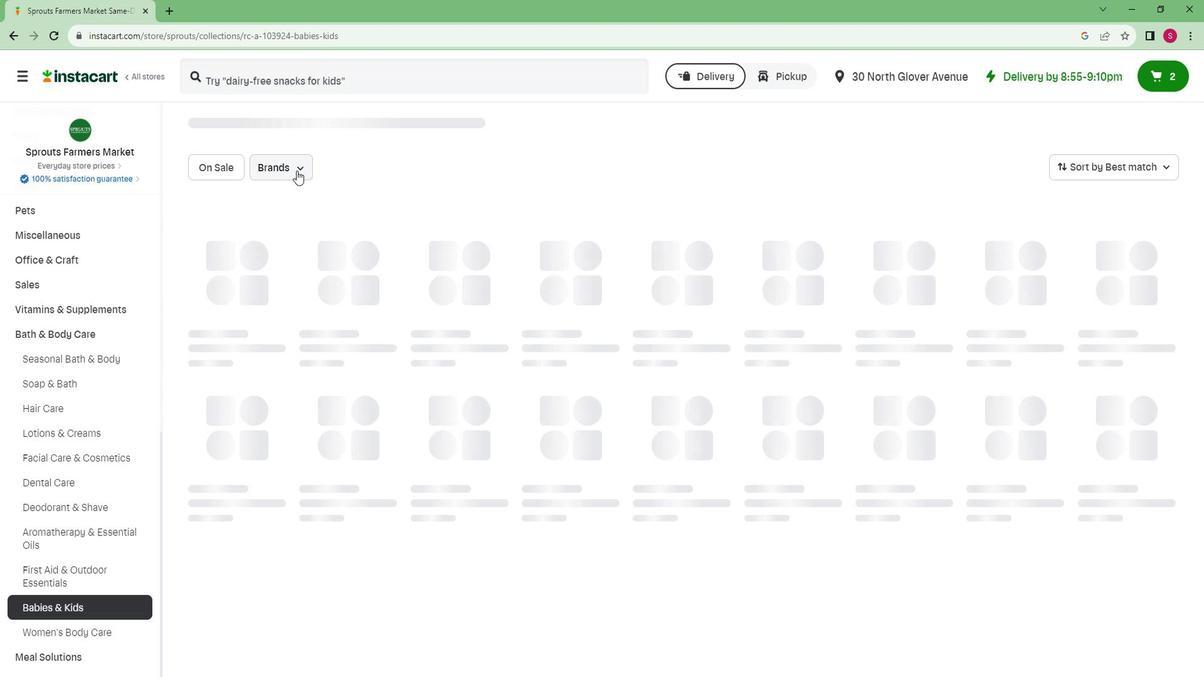 
Action: Mouse pressed left at (316, 182)
Screenshot: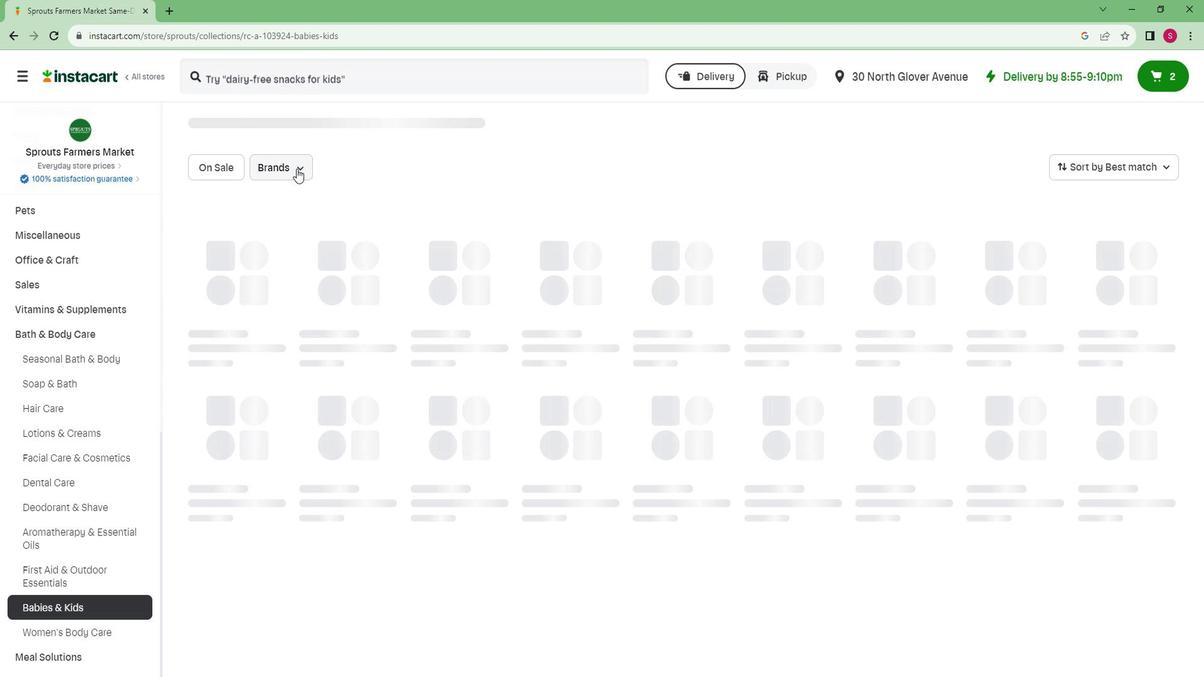
Action: Mouse moved to (318, 280)
Screenshot: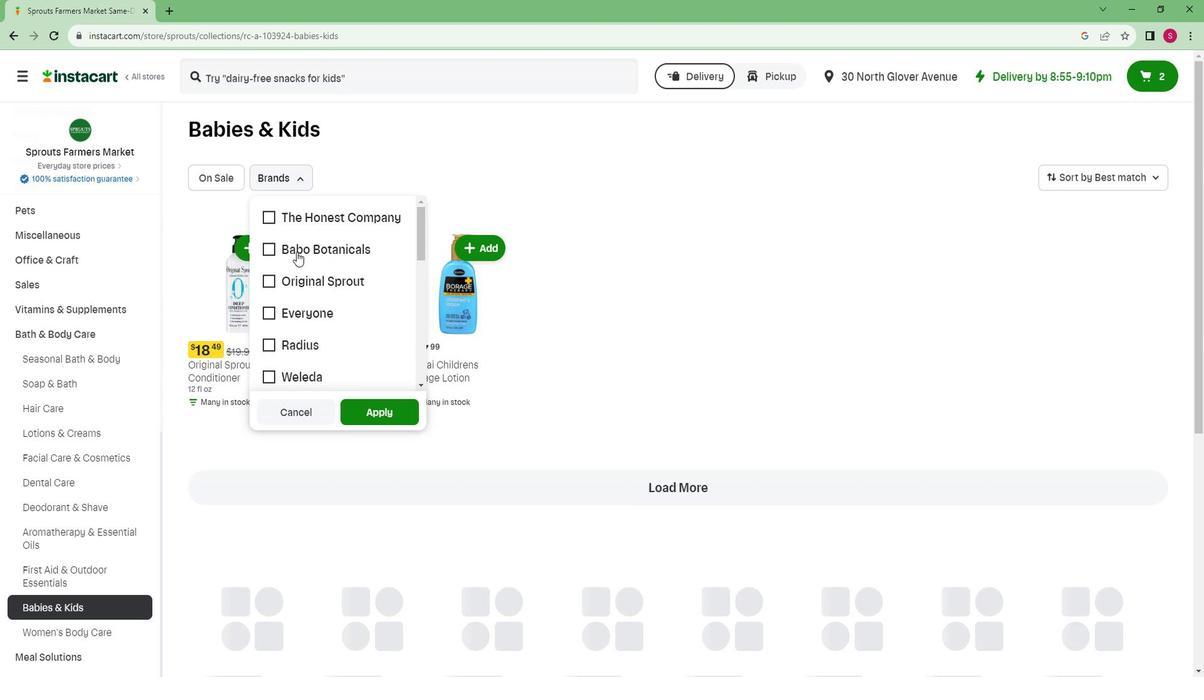 
Action: Mouse scrolled (318, 279) with delta (0, 0)
Screenshot: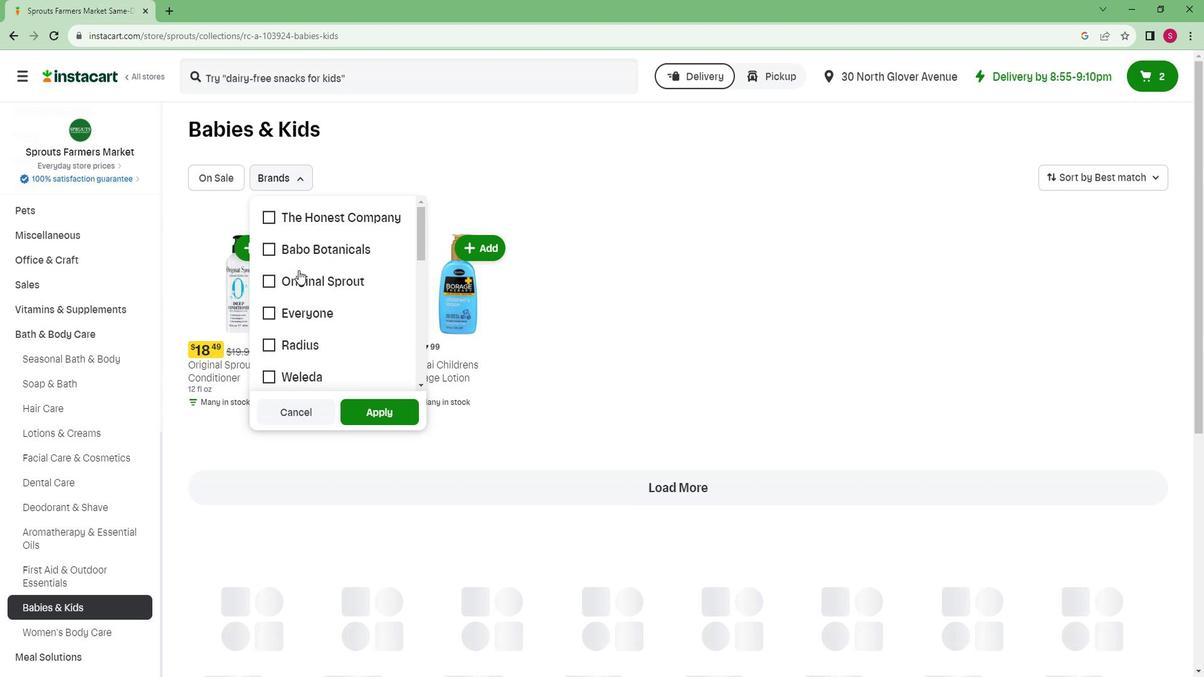 
Action: Mouse scrolled (318, 279) with delta (0, 0)
Screenshot: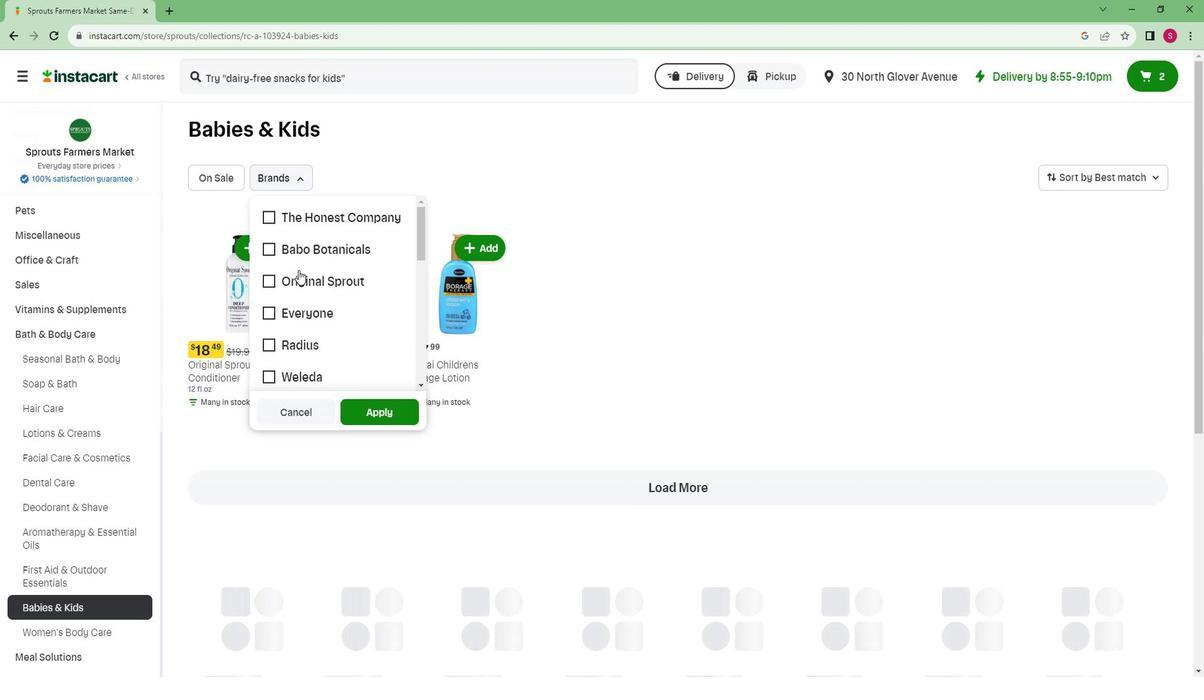 
Action: Mouse scrolled (318, 279) with delta (0, 0)
Screenshot: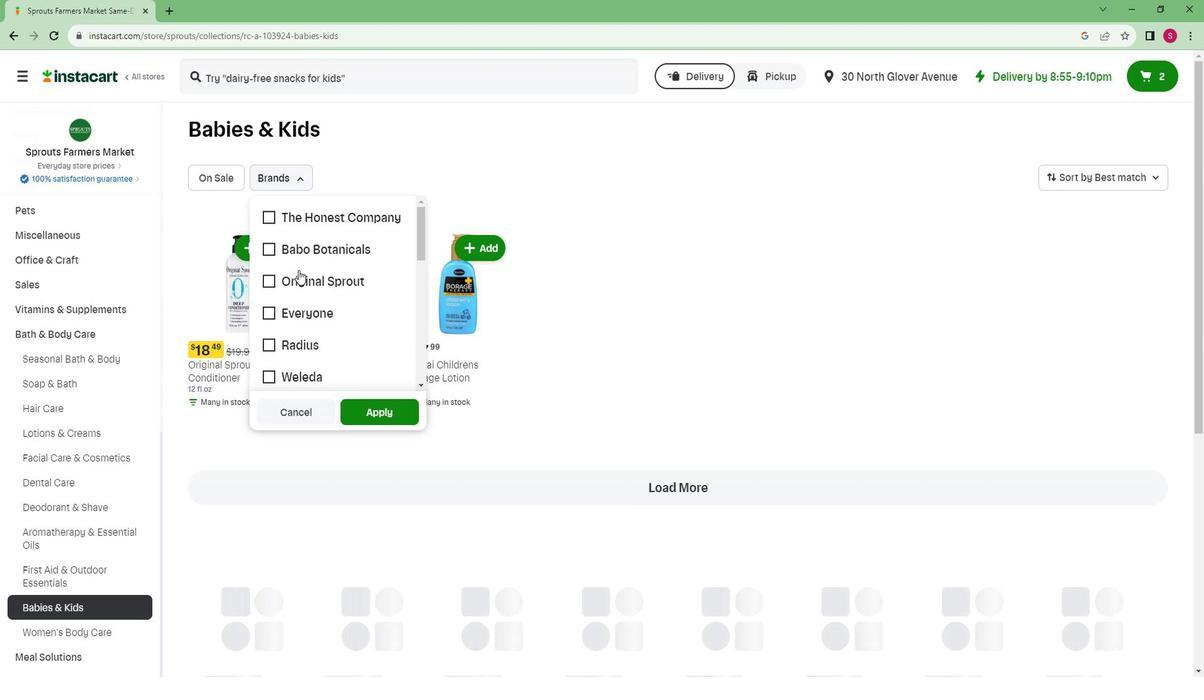 
Action: Mouse scrolled (318, 279) with delta (0, 0)
Screenshot: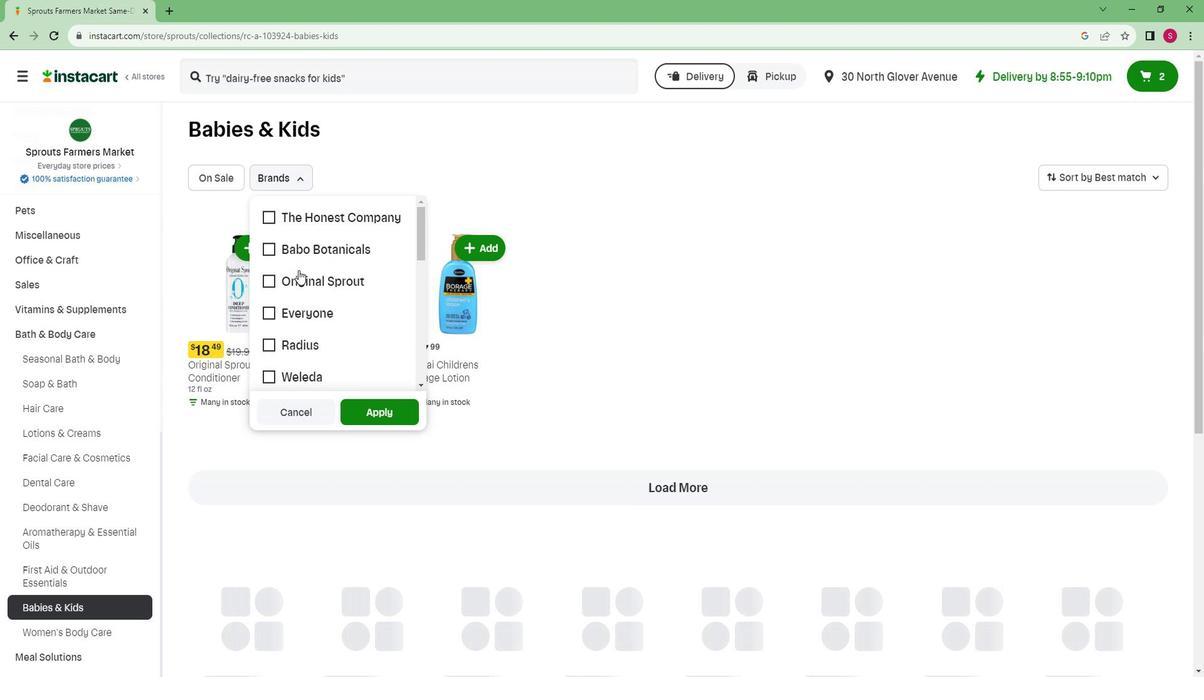 
Action: Mouse scrolled (318, 279) with delta (0, 0)
Screenshot: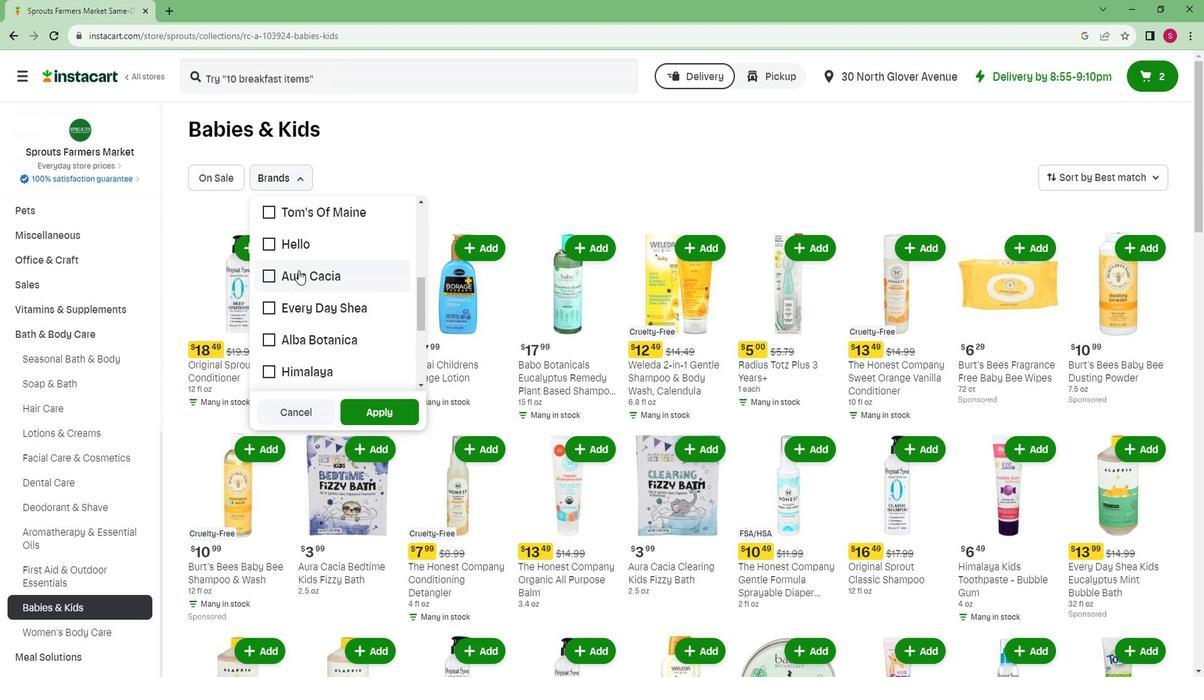 
Action: Mouse scrolled (318, 279) with delta (0, 0)
Screenshot: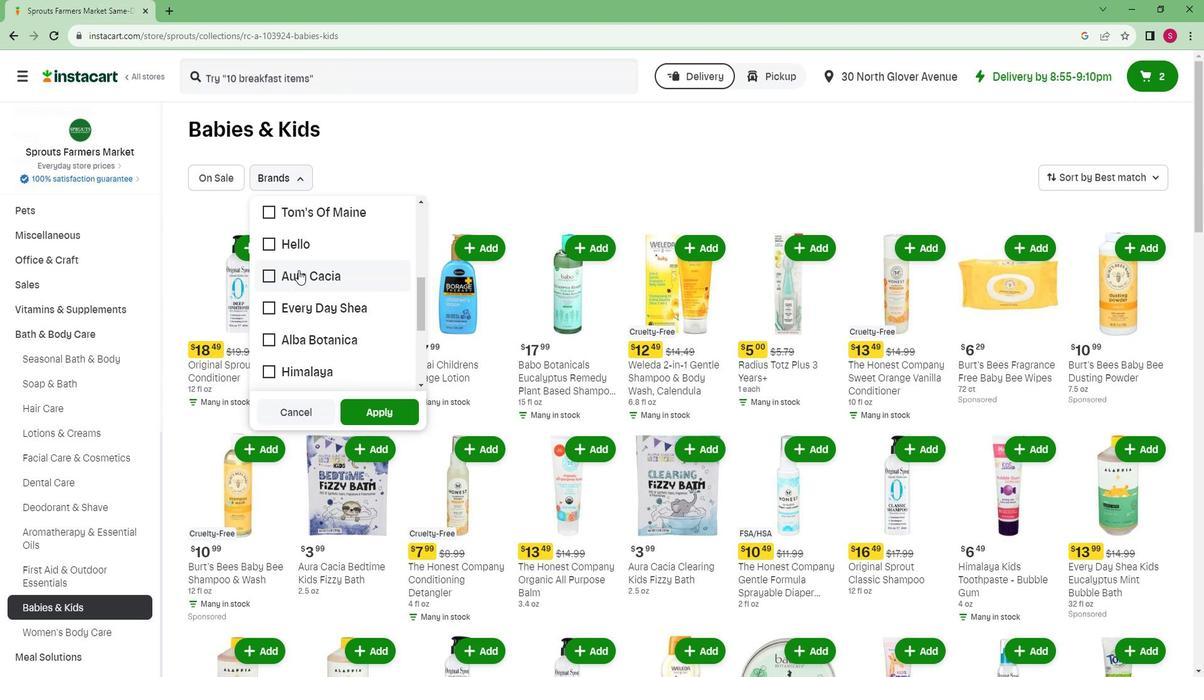 
Action: Mouse scrolled (318, 279) with delta (0, 0)
Screenshot: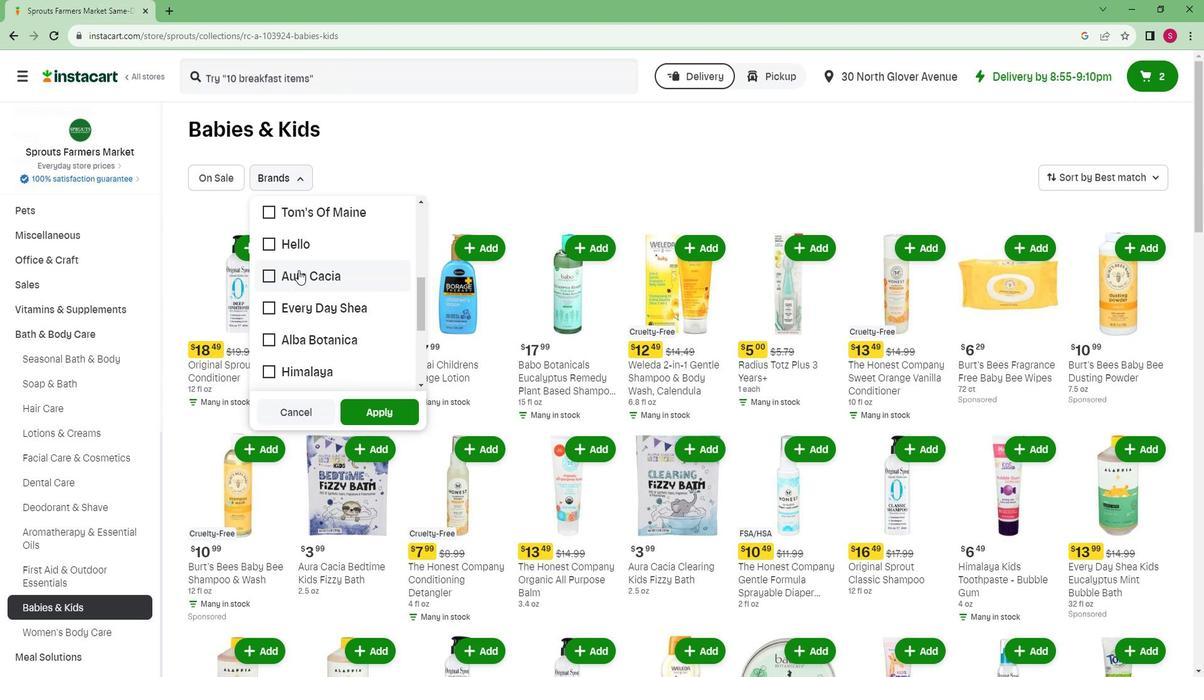 
Action: Mouse scrolled (318, 280) with delta (0, 0)
Screenshot: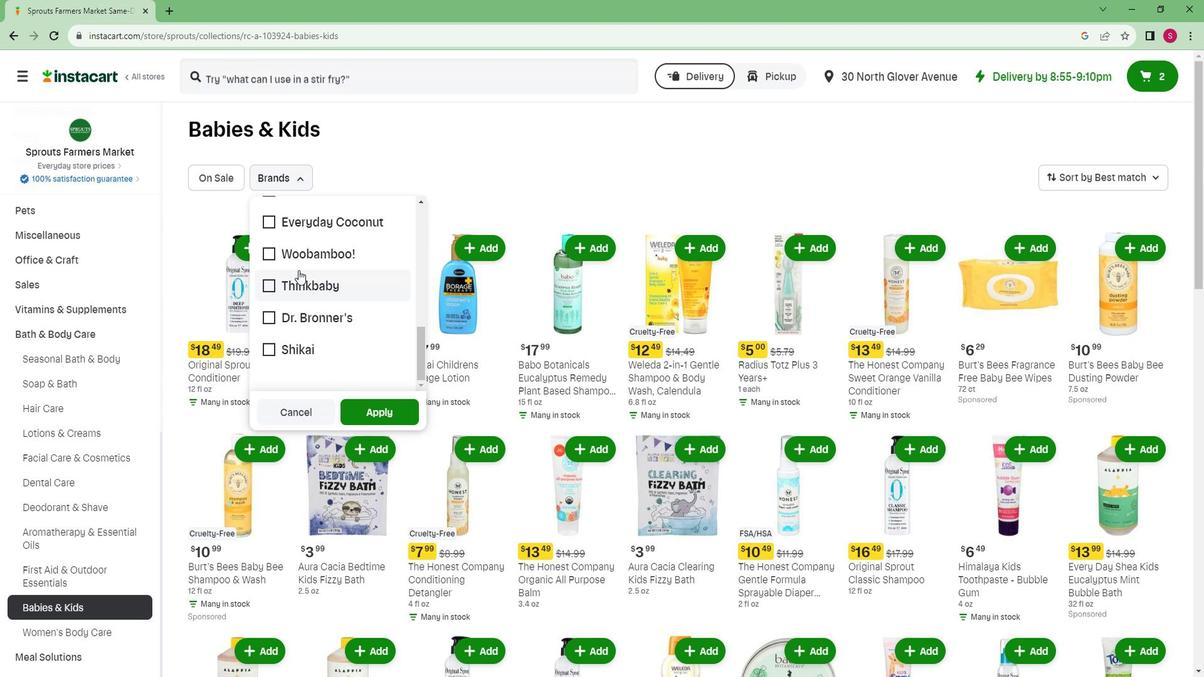 
Action: Mouse scrolled (318, 280) with delta (0, 0)
Screenshot: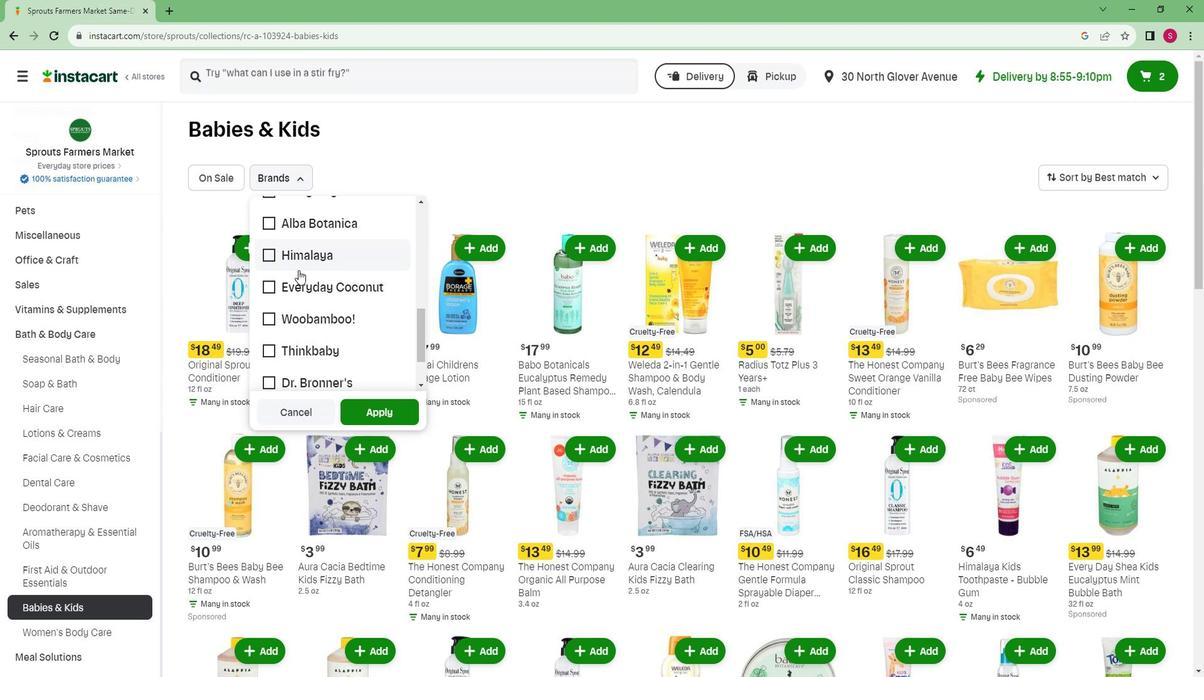 
Action: Mouse scrolled (318, 280) with delta (0, 0)
Screenshot: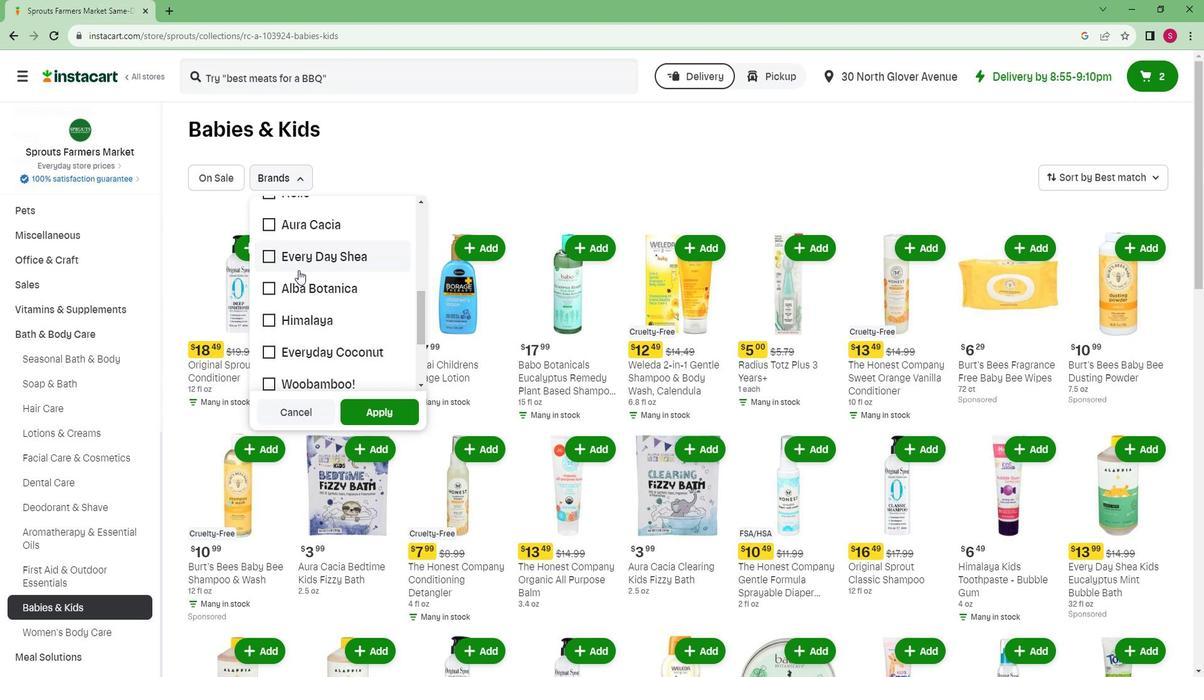 
Action: Mouse moved to (308, 297)
Screenshot: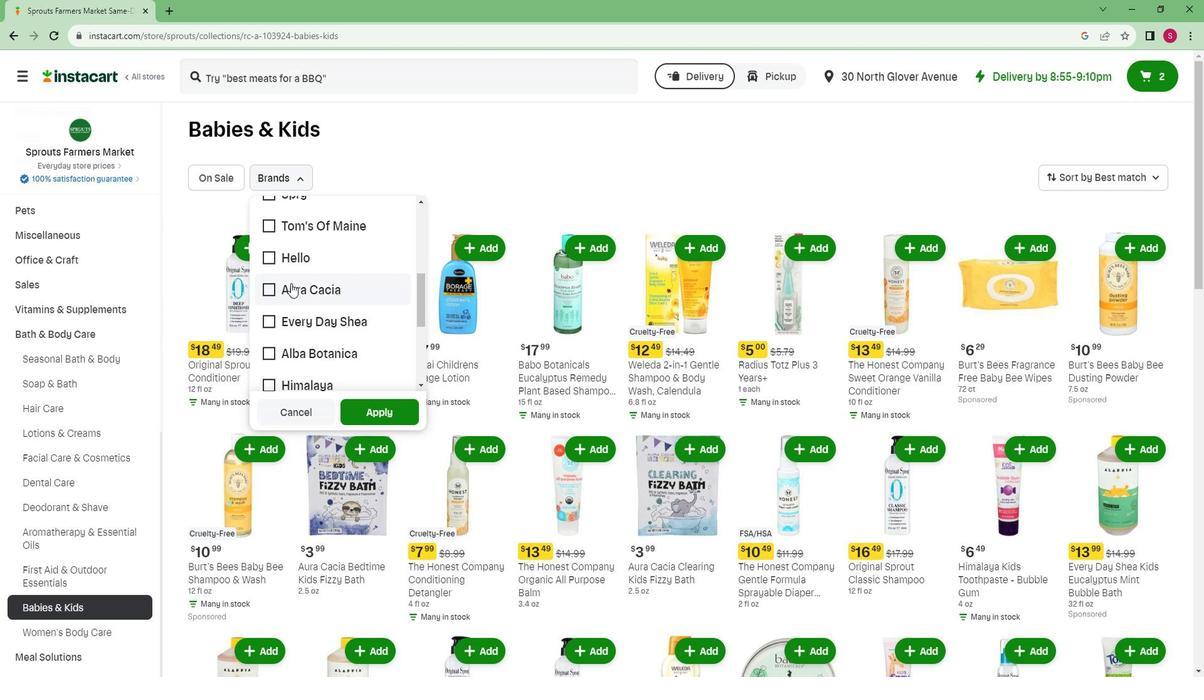 
Action: Mouse pressed left at (308, 297)
Screenshot: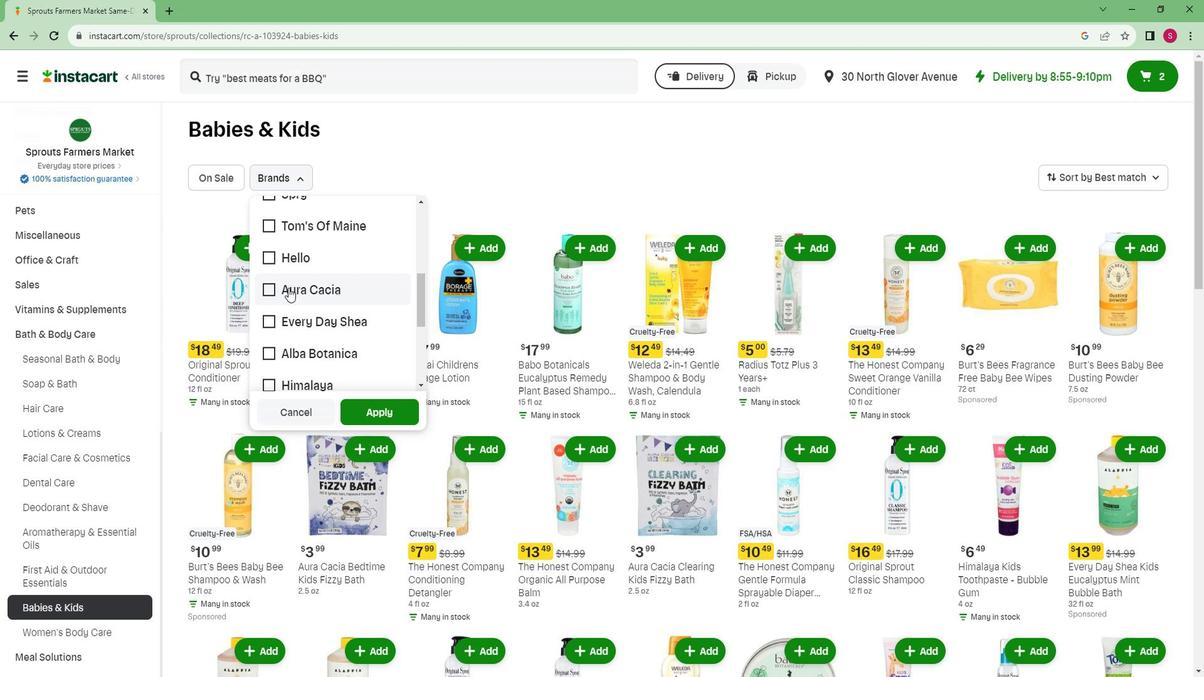 
Action: Mouse moved to (386, 425)
Screenshot: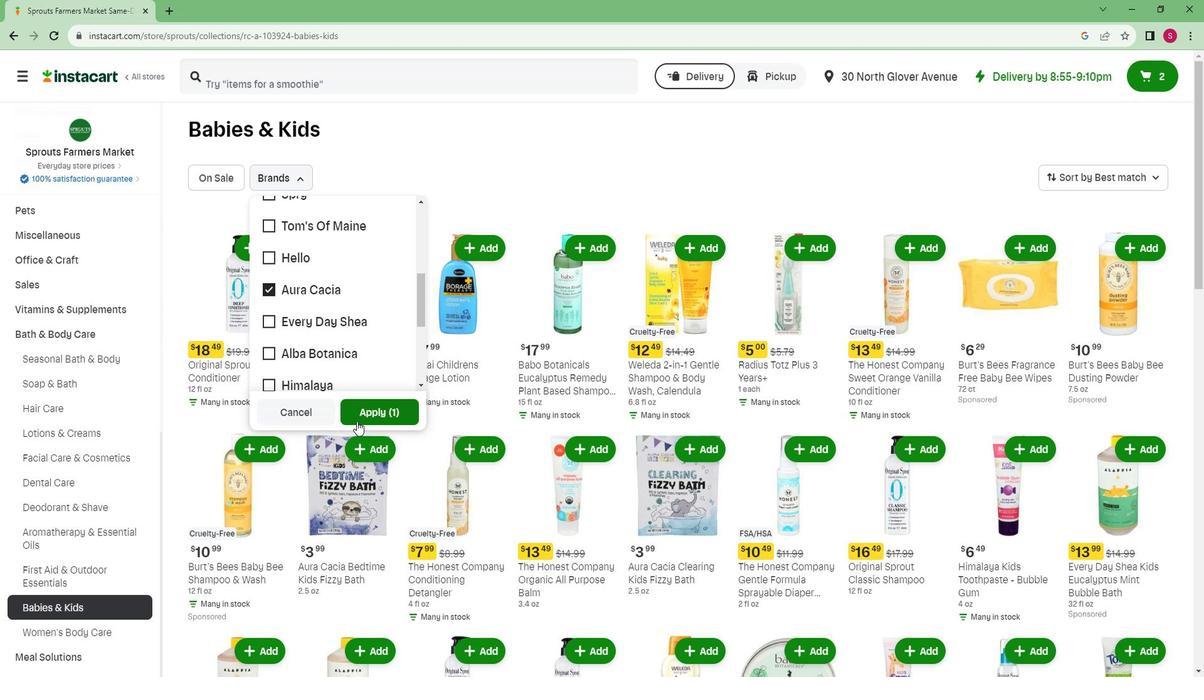 
Action: Mouse pressed left at (386, 425)
Screenshot: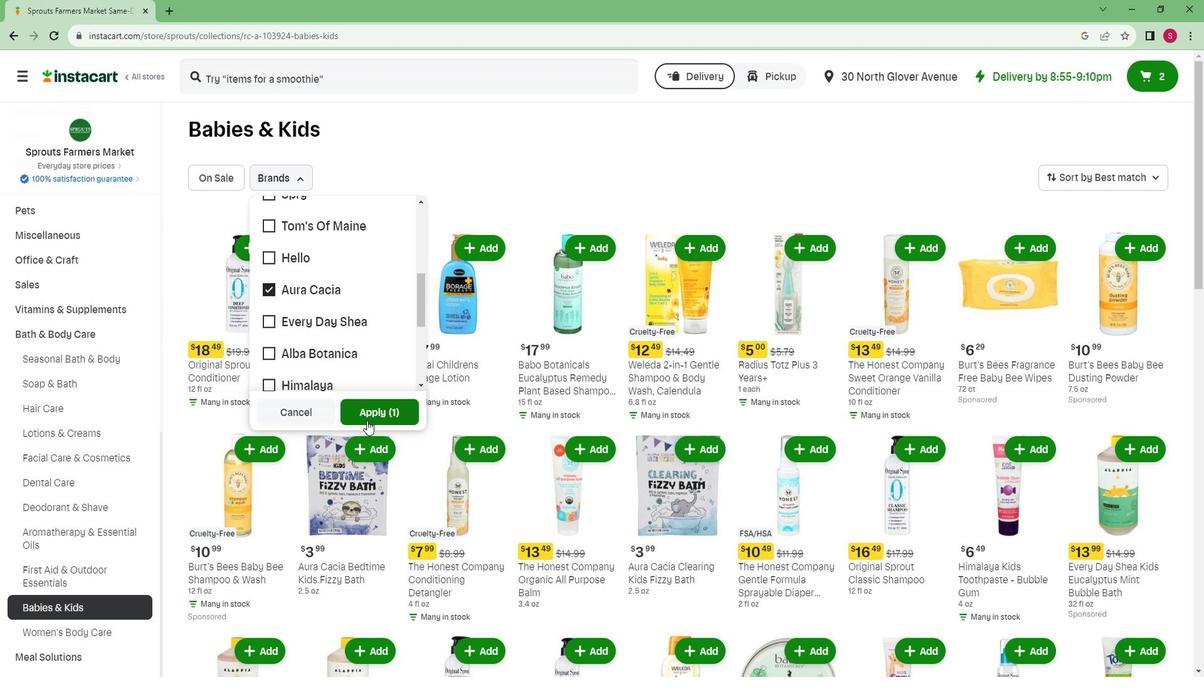 
